 Task: Assign prateek.ku2001@gmail.com as Assignee of Issue Issue0000000021 in Backlog  in Scrum Project Project0000000005 in Jira. Assign prateek.ku2001@gmail.com as Assignee of Issue Issue0000000022 in Backlog  in Scrum Project Project0000000005 in Jira. Assign prateek.ku2001@gmail.com as Assignee of Issue Issue0000000023 in Backlog  in Scrum Project Project0000000005 in Jira. Assign nikrathi889@gmail.com as Assignee of Issue Issue0000000024 in Backlog  in Scrum Project Project0000000005 in Jira. Assign nikrathi889@gmail.com as Assignee of Issue Issue0000000025 in Backlog  in Scrum Project Project0000000005 in Jira
Action: Mouse moved to (533, 407)
Screenshot: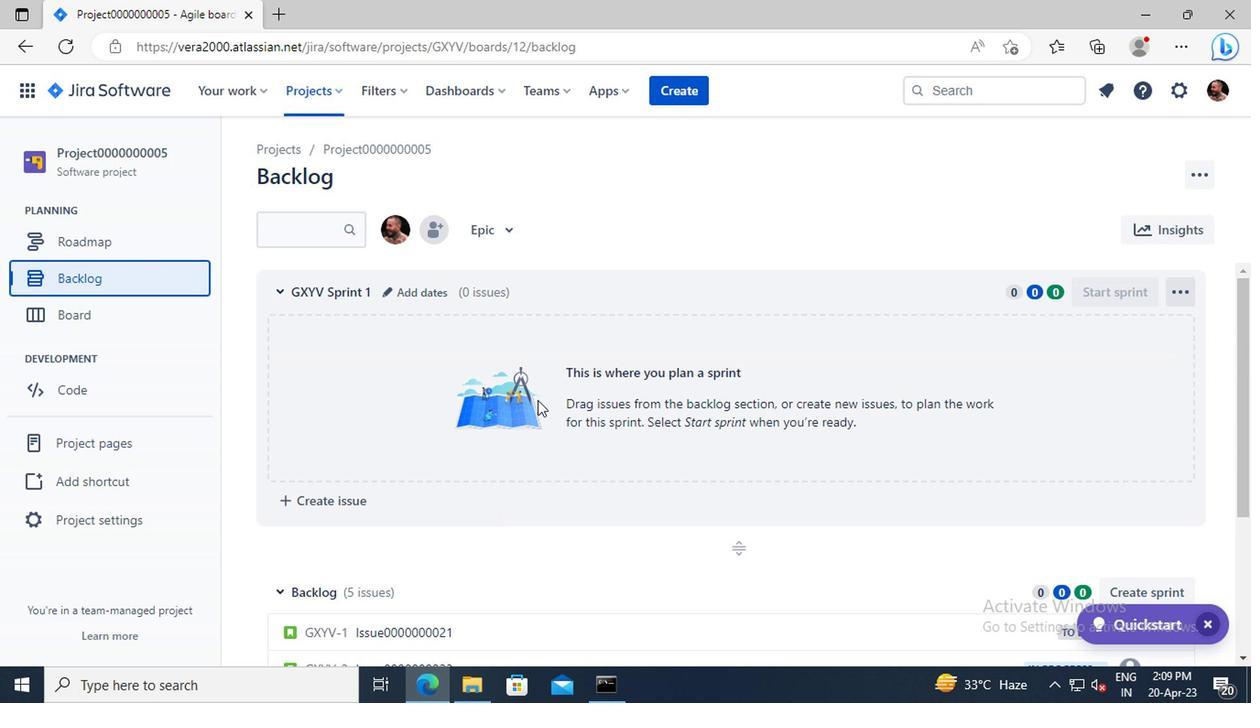 
Action: Mouse scrolled (533, 406) with delta (0, -1)
Screenshot: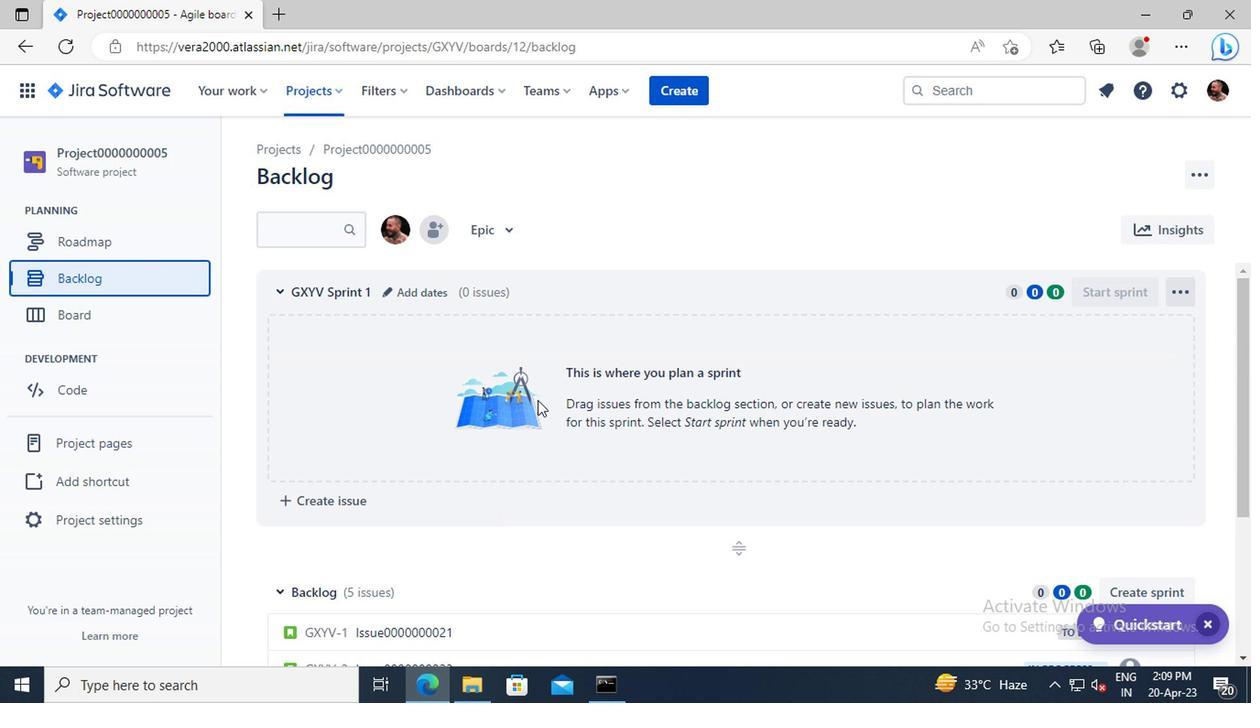 
Action: Mouse moved to (533, 412)
Screenshot: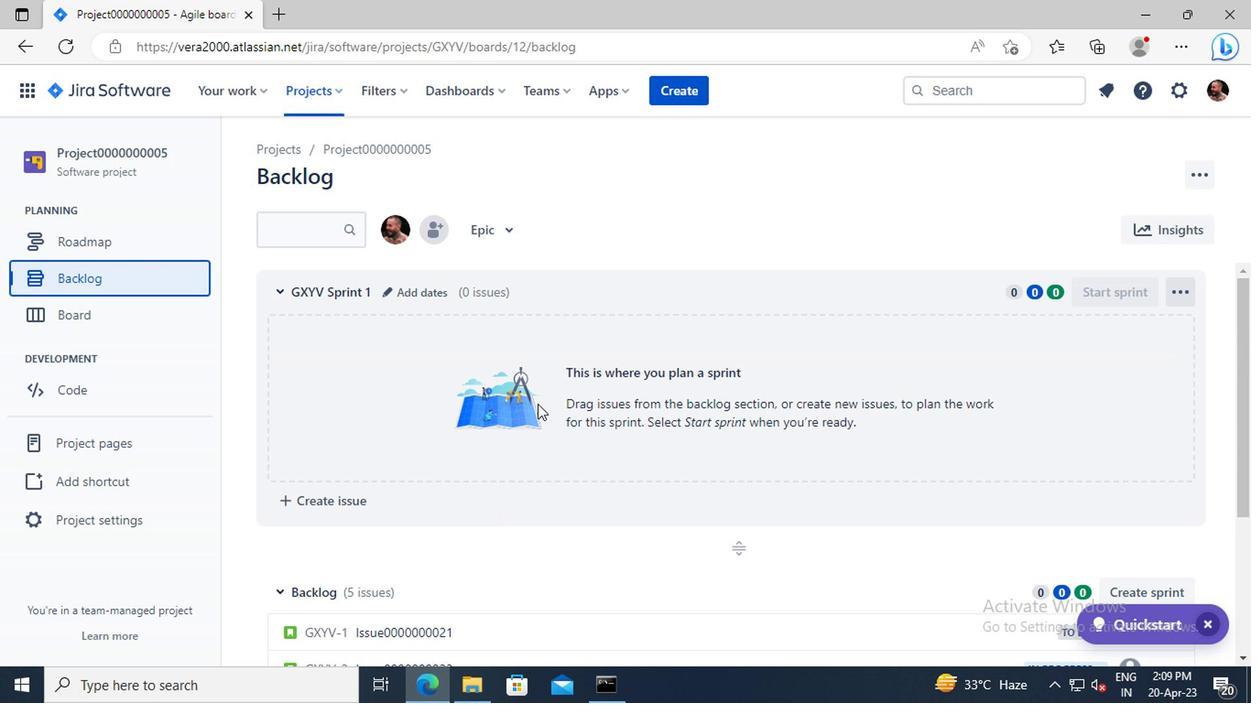 
Action: Mouse scrolled (533, 411) with delta (0, 0)
Screenshot: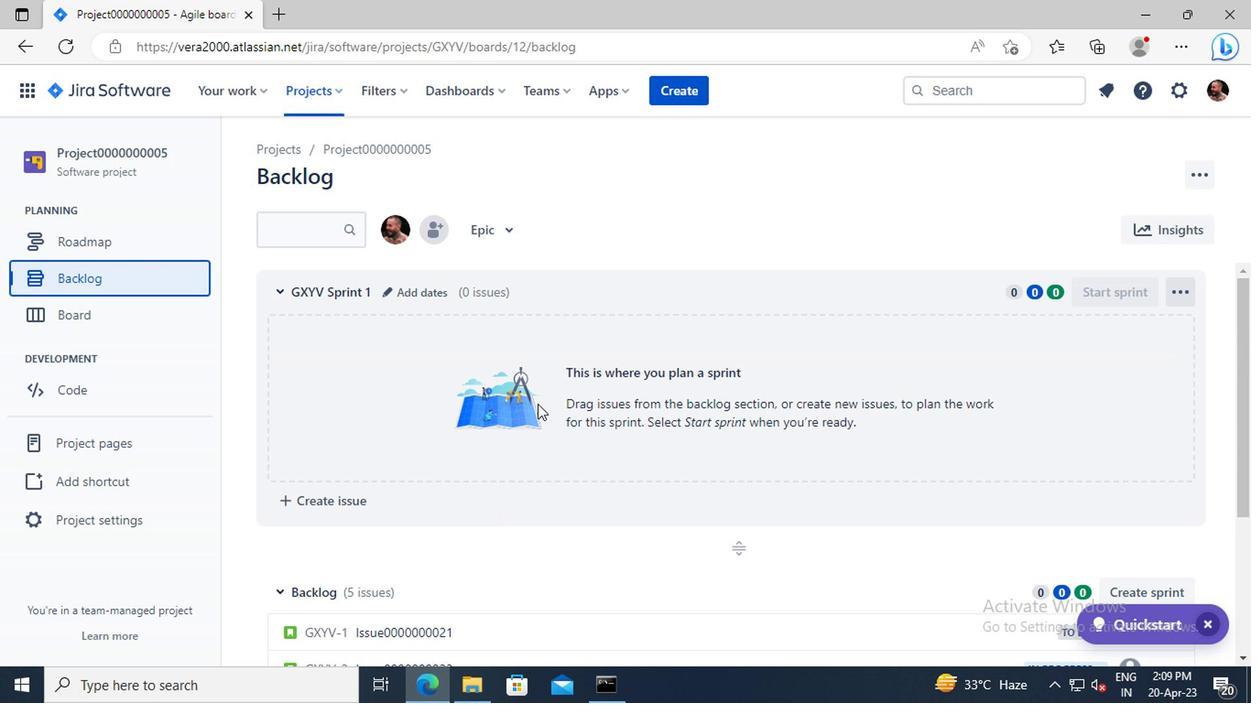 
Action: Mouse scrolled (533, 411) with delta (0, 0)
Screenshot: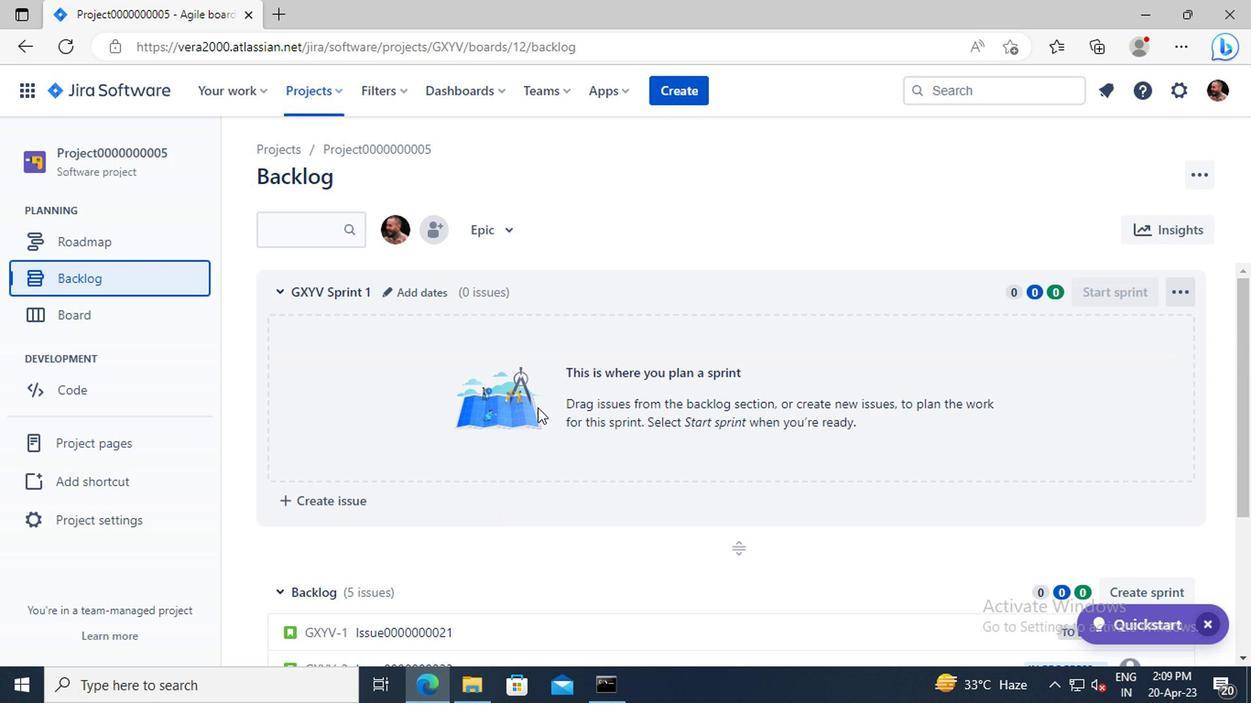 
Action: Mouse moved to (415, 448)
Screenshot: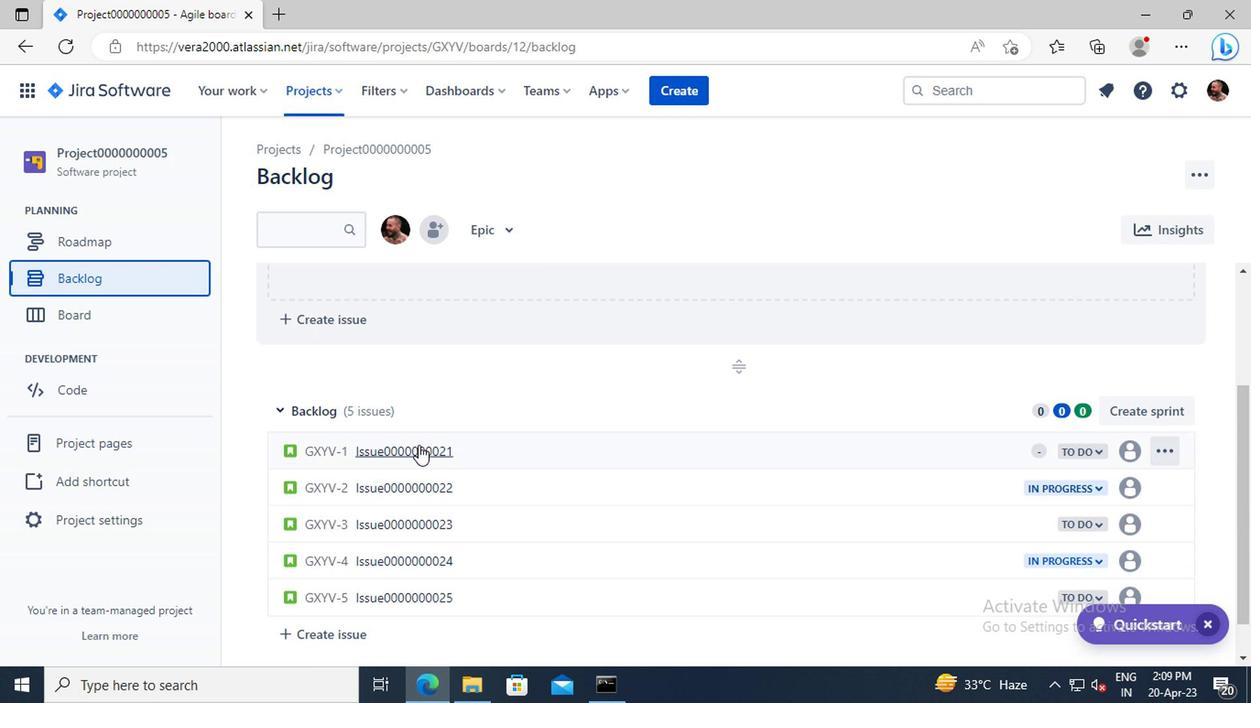 
Action: Mouse pressed left at (415, 448)
Screenshot: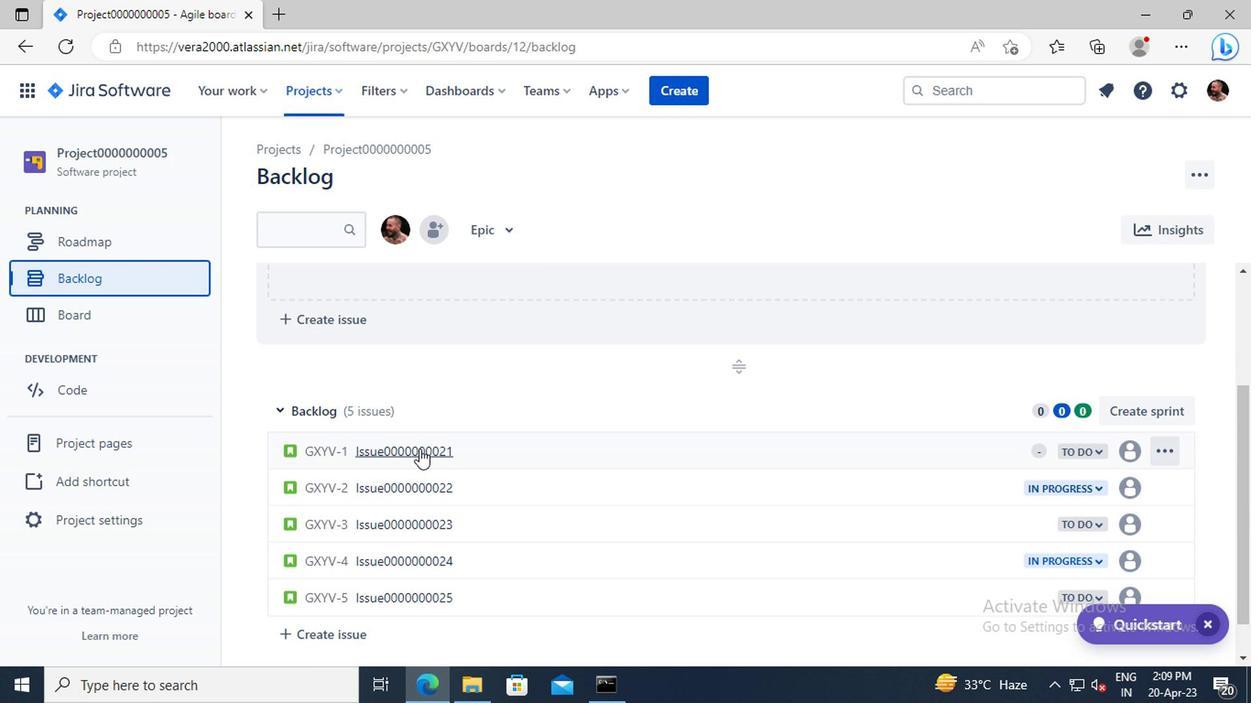 
Action: Mouse moved to (1025, 473)
Screenshot: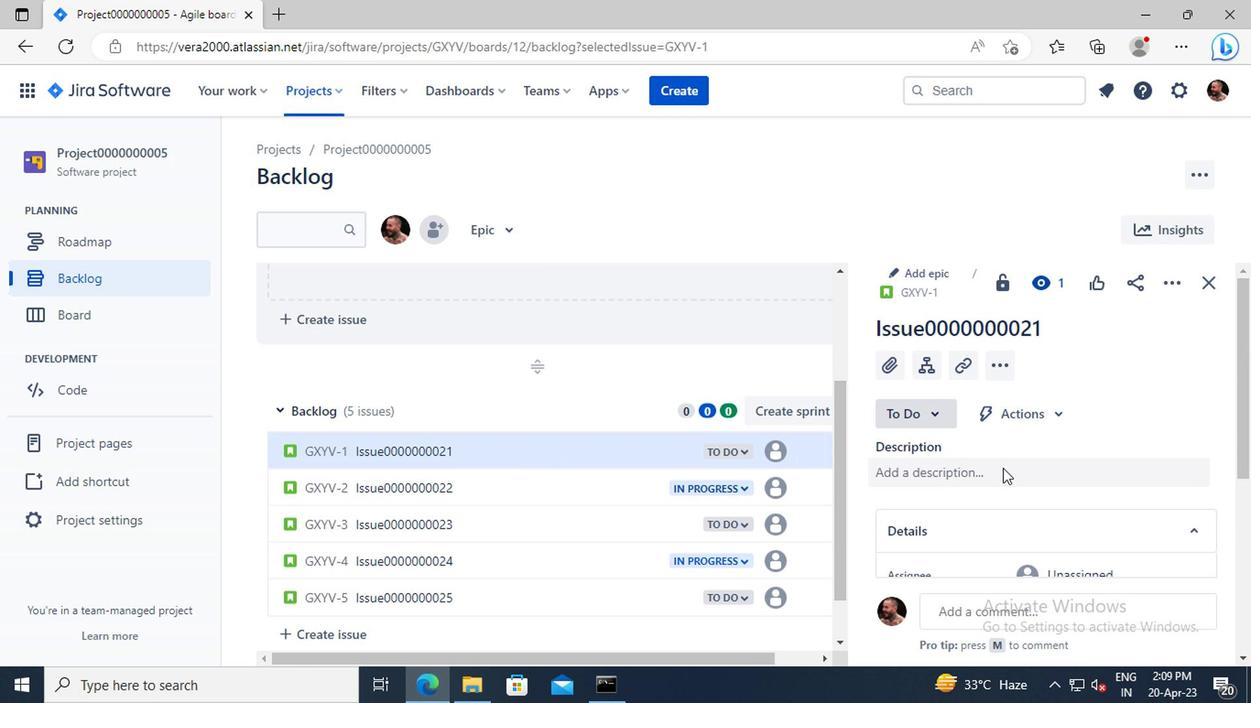 
Action: Mouse scrolled (1025, 472) with delta (0, 0)
Screenshot: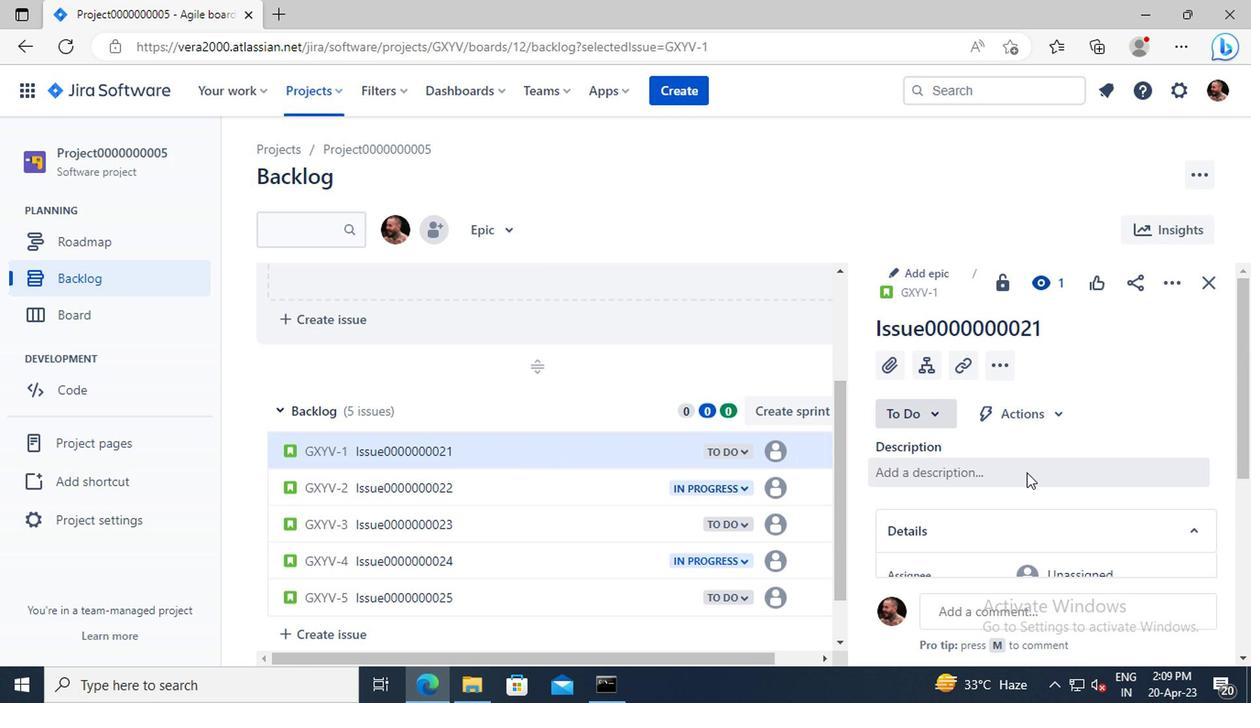 
Action: Mouse scrolled (1025, 472) with delta (0, 0)
Screenshot: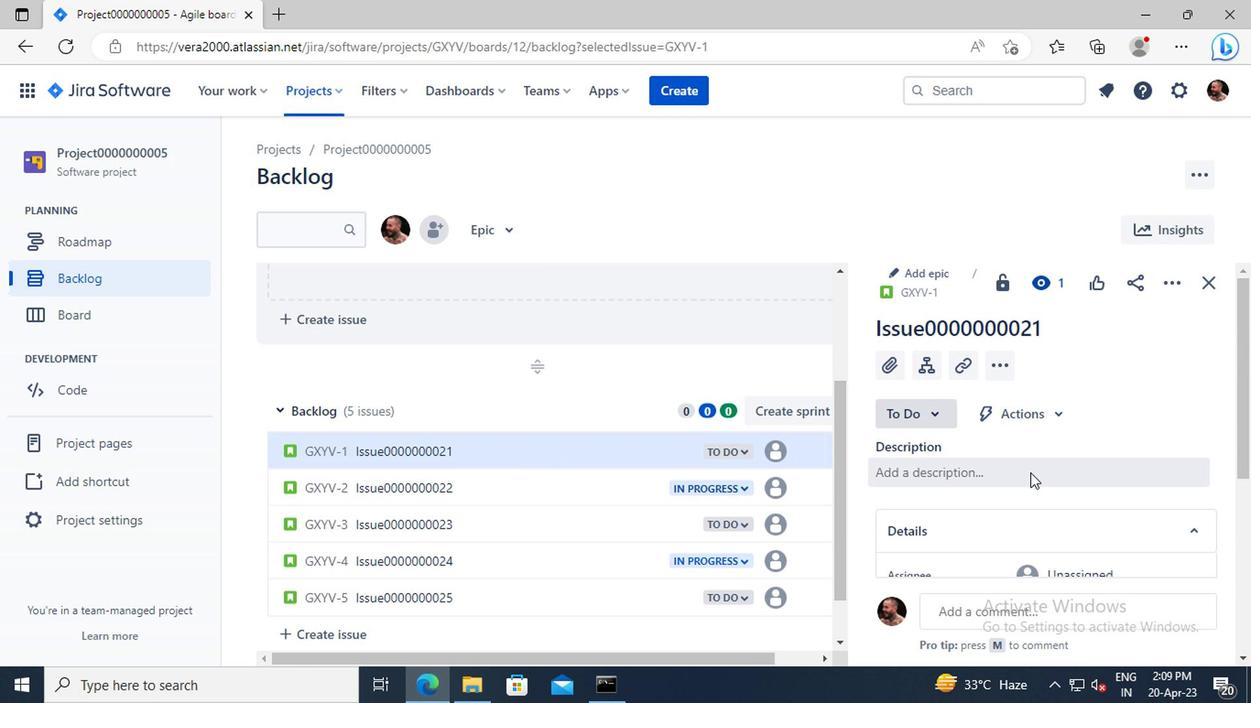 
Action: Mouse moved to (1064, 453)
Screenshot: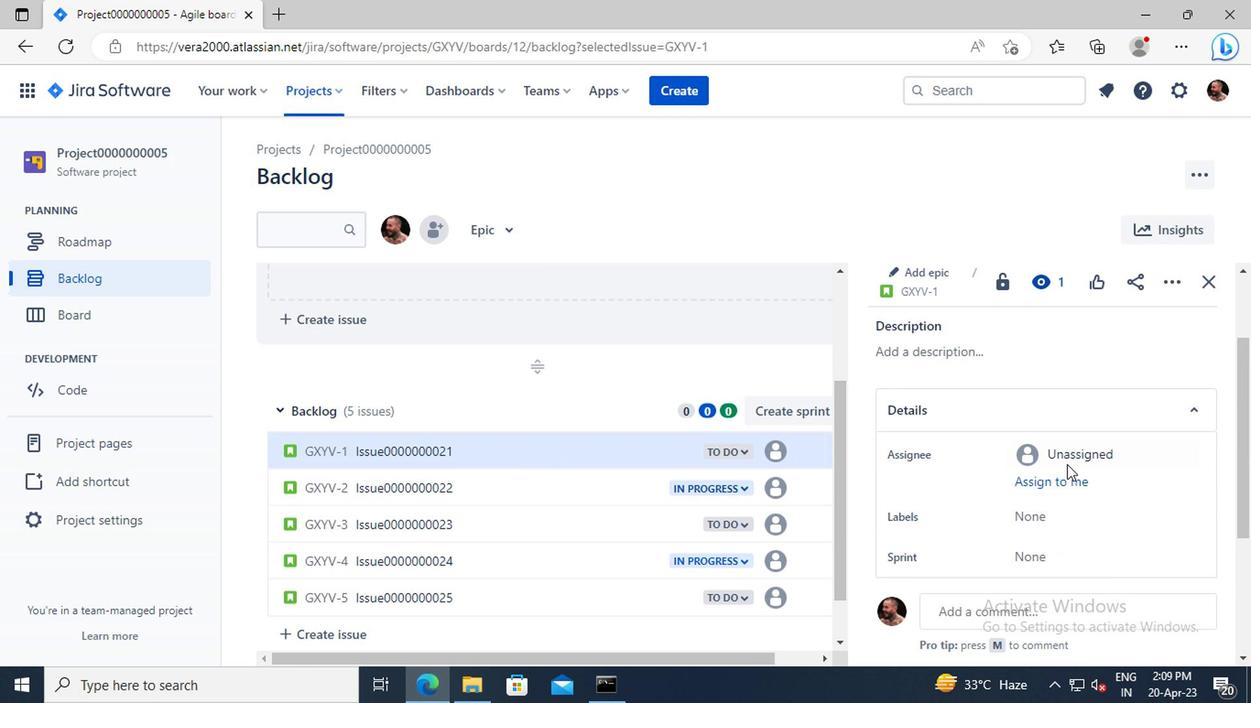 
Action: Mouse pressed left at (1064, 453)
Screenshot: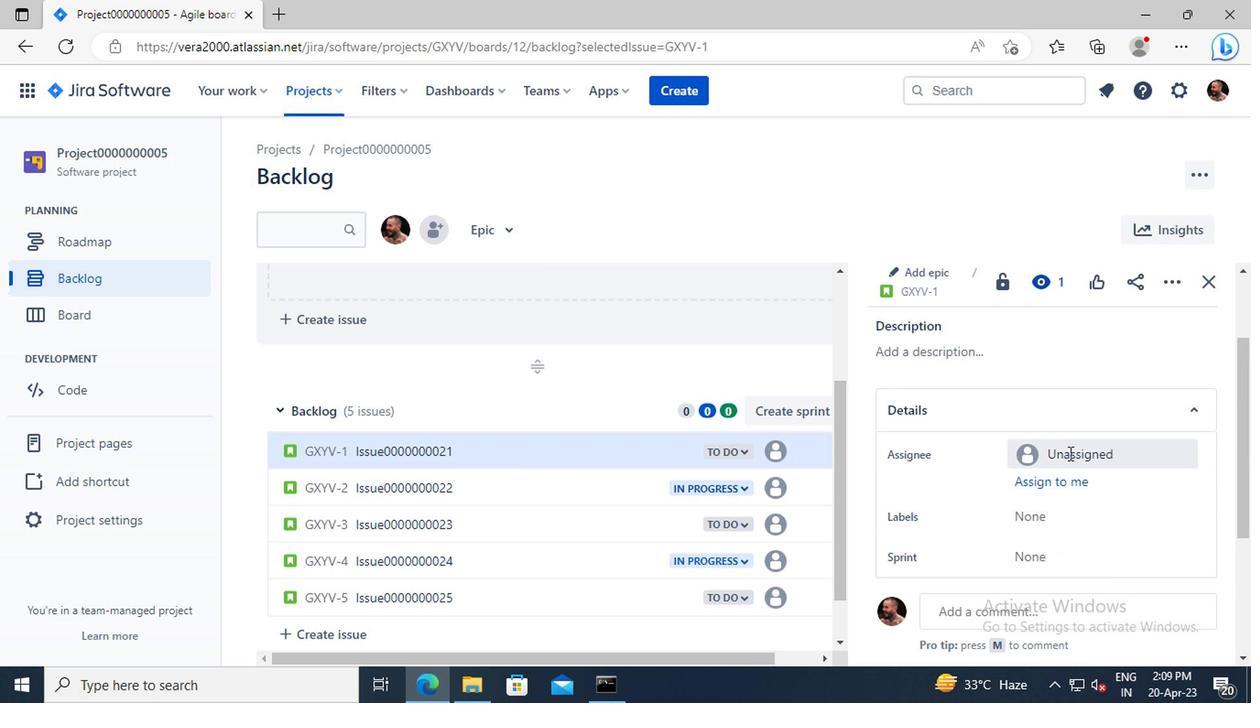 
Action: Key pressed parteek
Screenshot: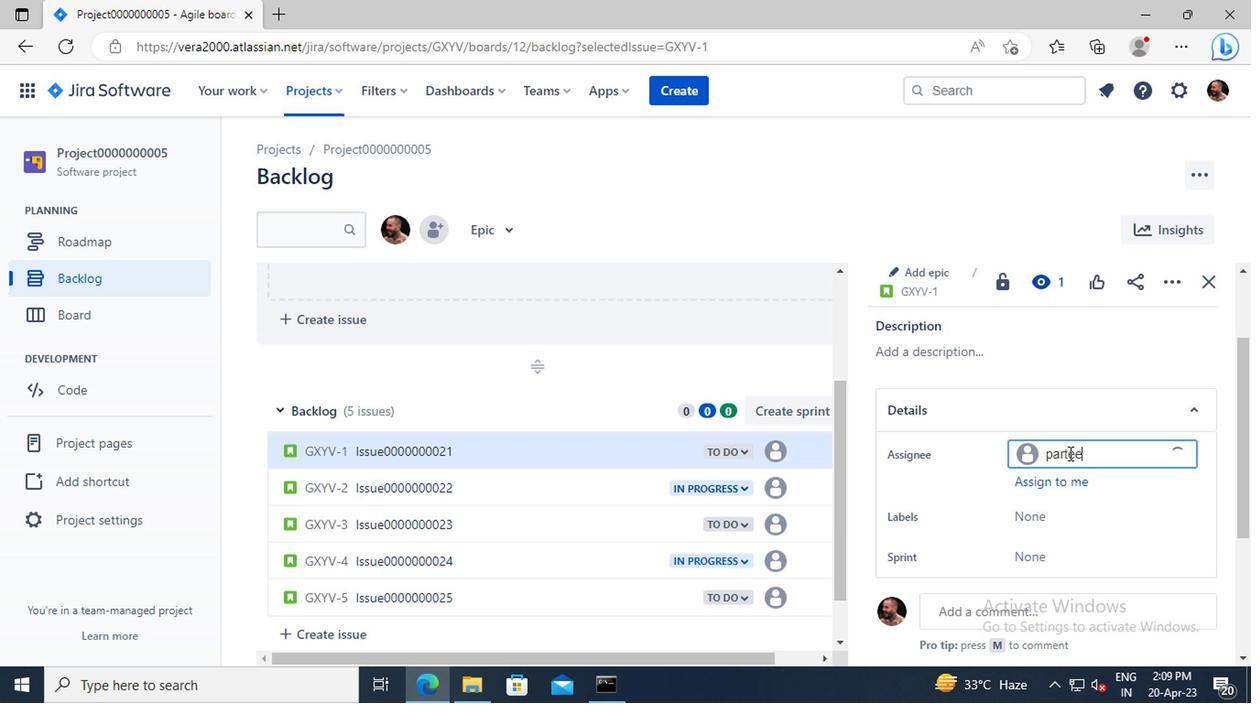 
Action: Mouse moved to (1094, 497)
Screenshot: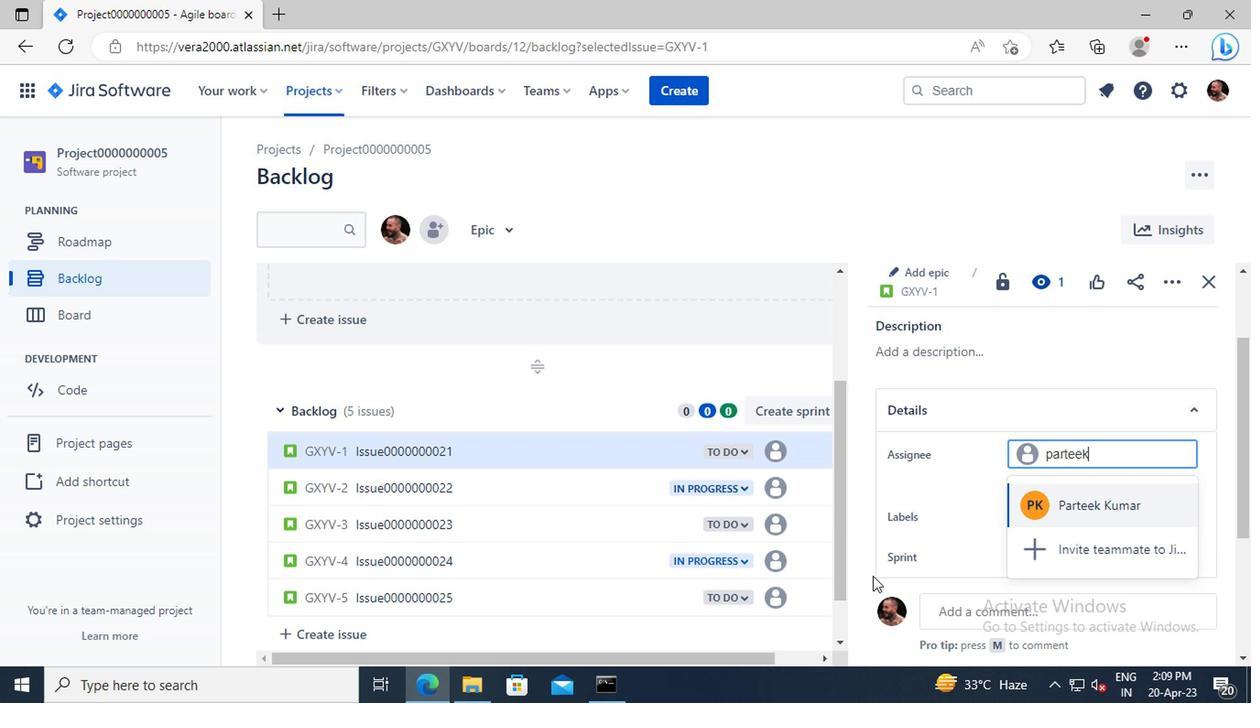 
Action: Mouse pressed left at (1094, 497)
Screenshot: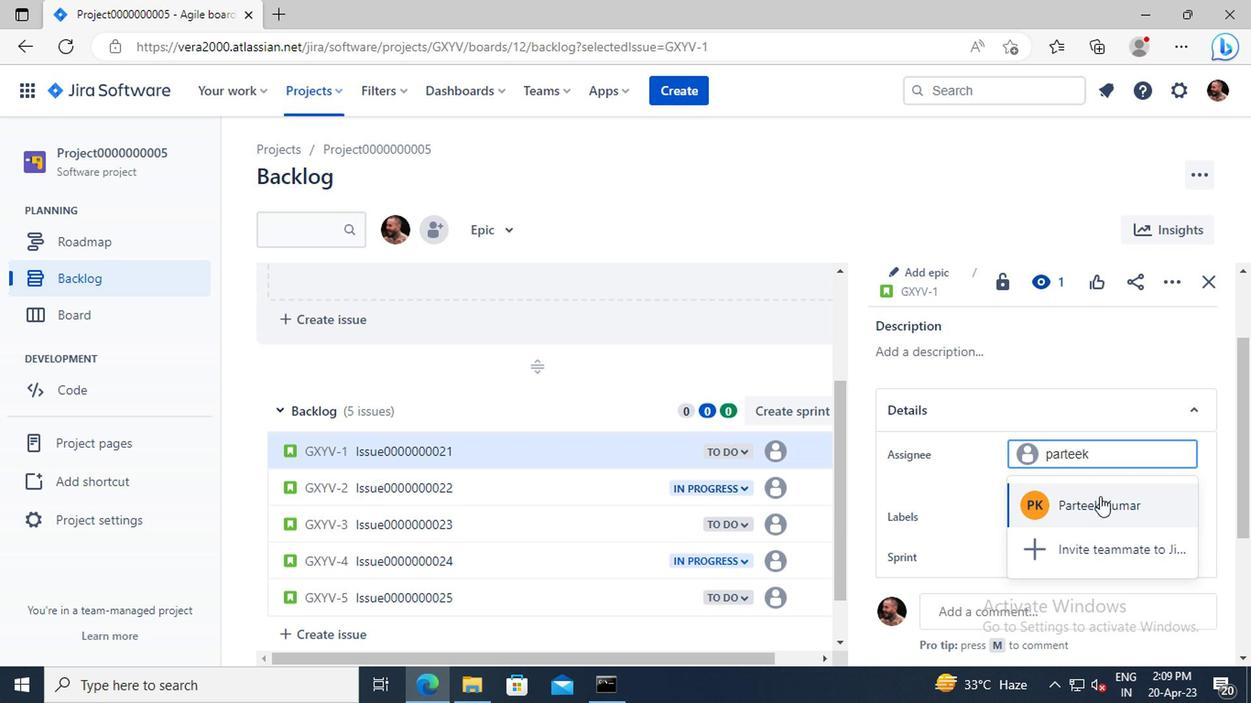 
Action: Mouse moved to (417, 484)
Screenshot: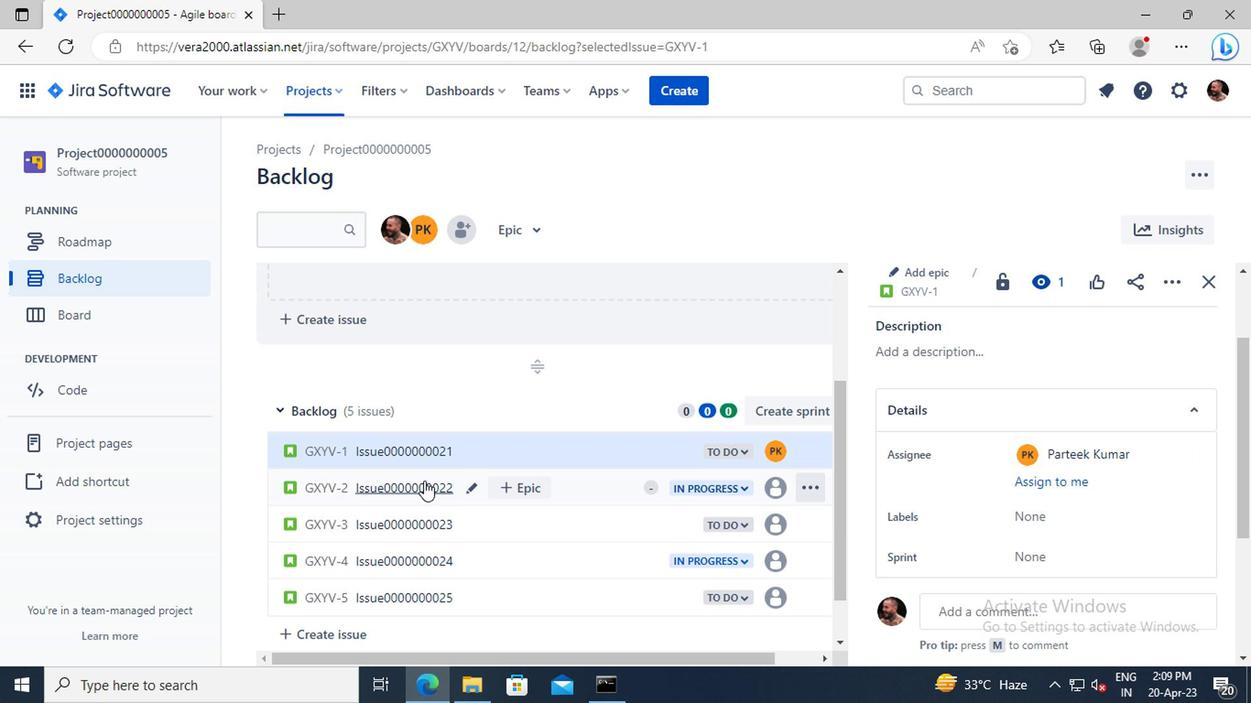 
Action: Mouse pressed left at (417, 484)
Screenshot: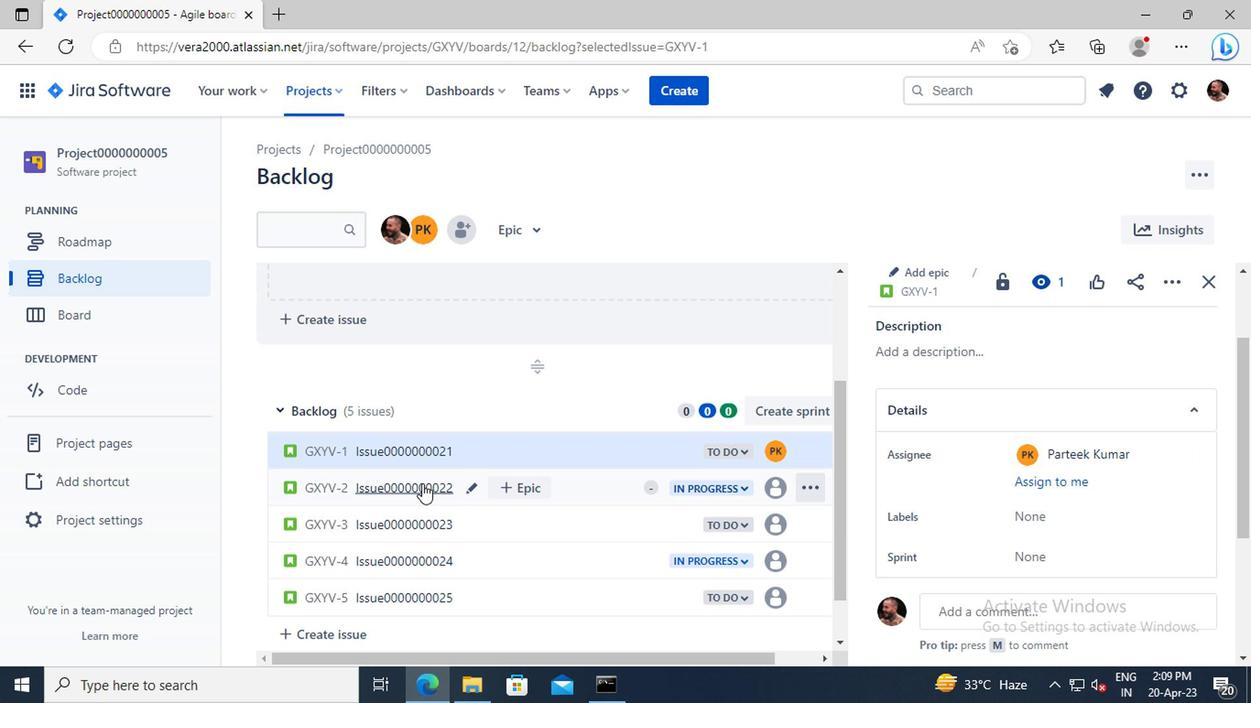 
Action: Mouse moved to (1105, 456)
Screenshot: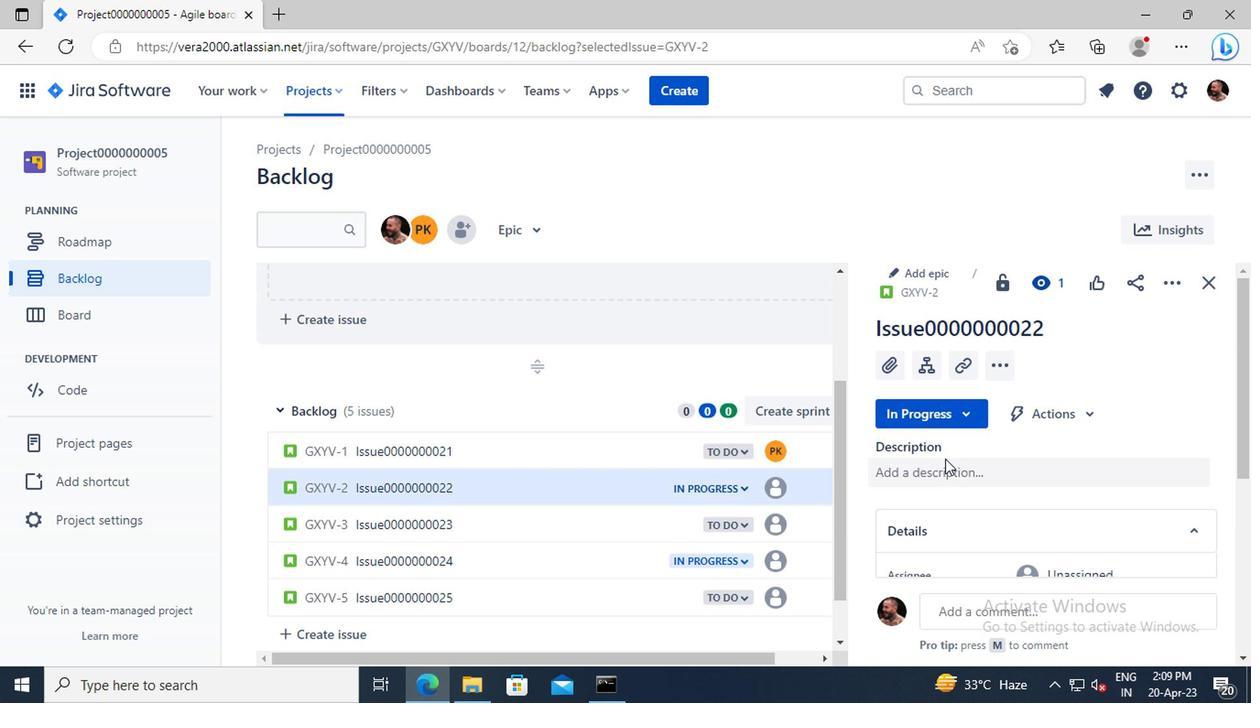 
Action: Mouse scrolled (1105, 455) with delta (0, -1)
Screenshot: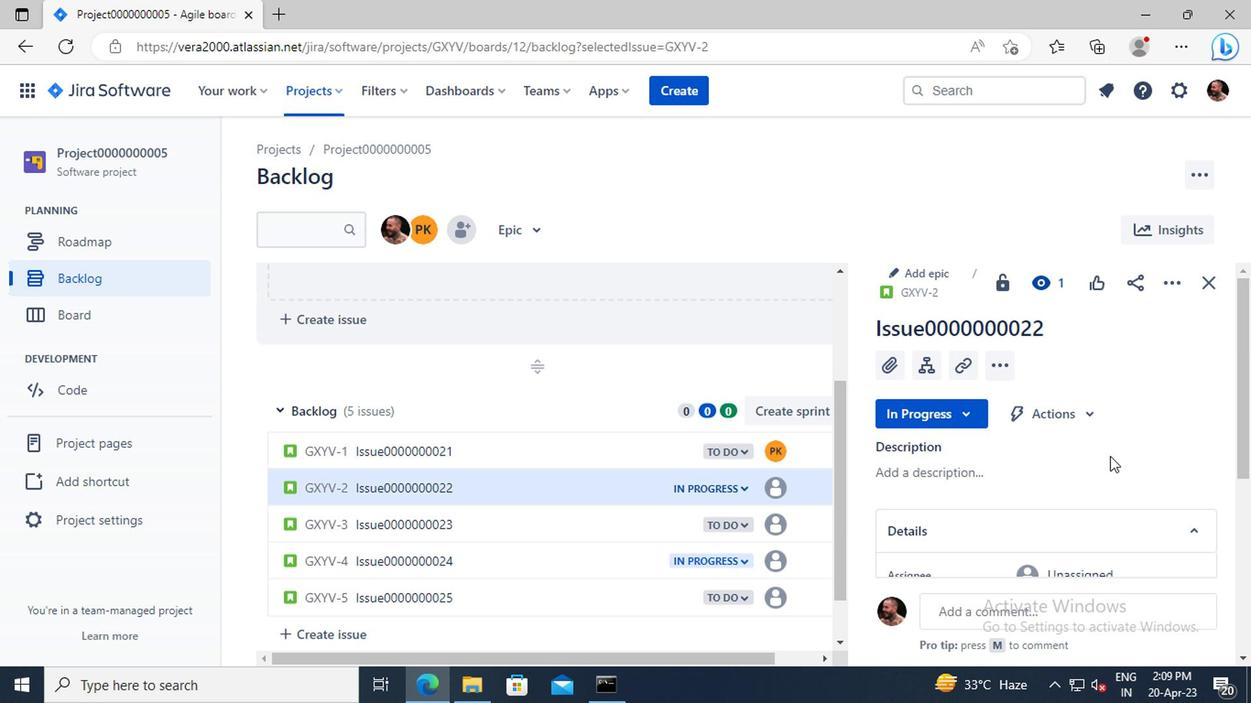 
Action: Mouse moved to (1082, 511)
Screenshot: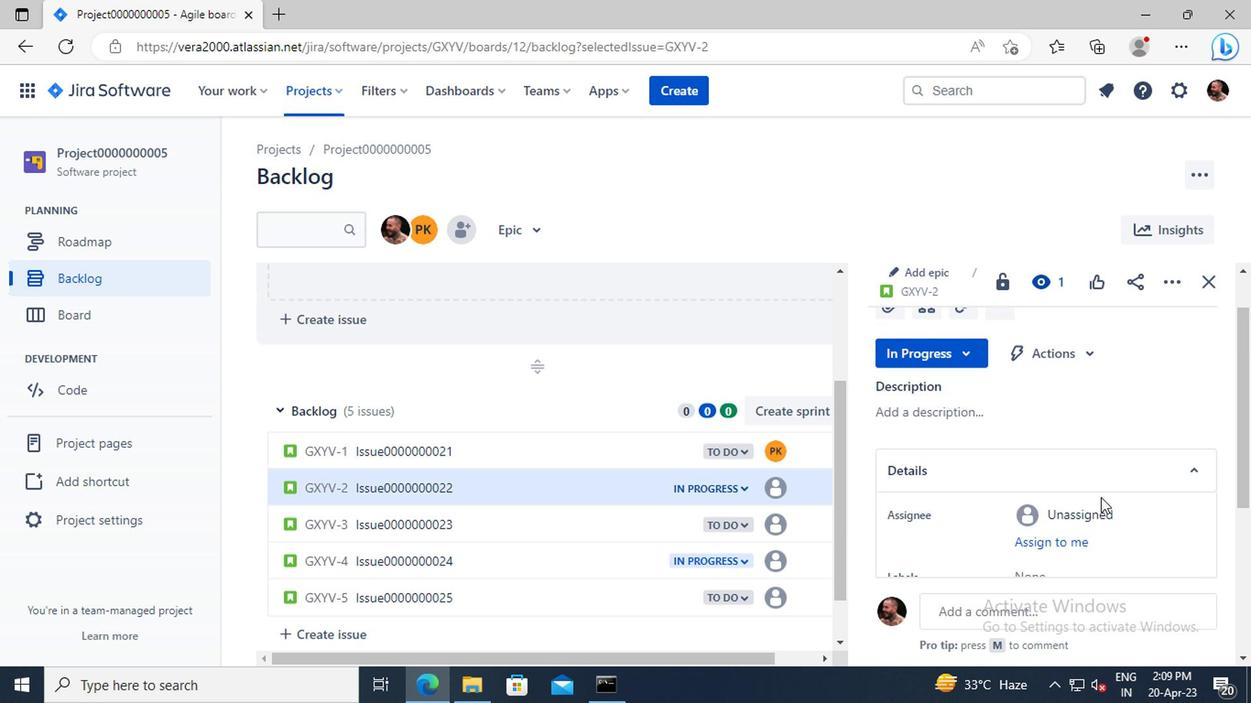 
Action: Mouse pressed left at (1082, 511)
Screenshot: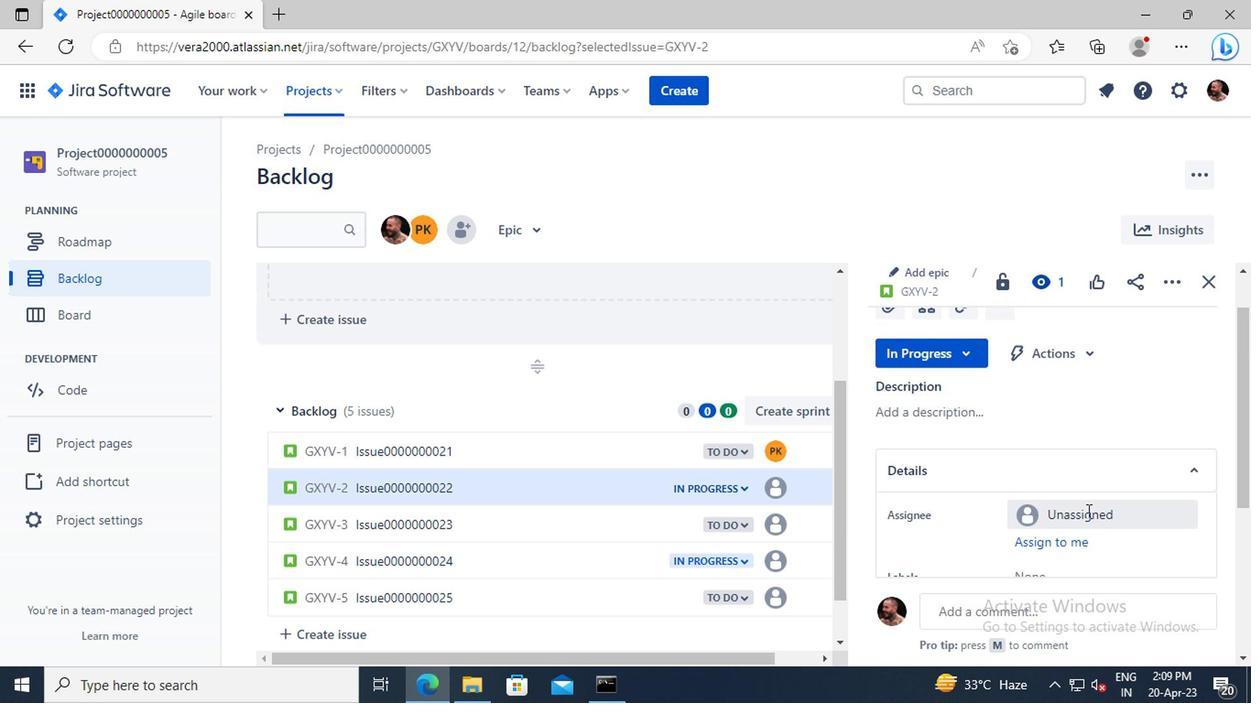 
Action: Key pressed parteek
Screenshot: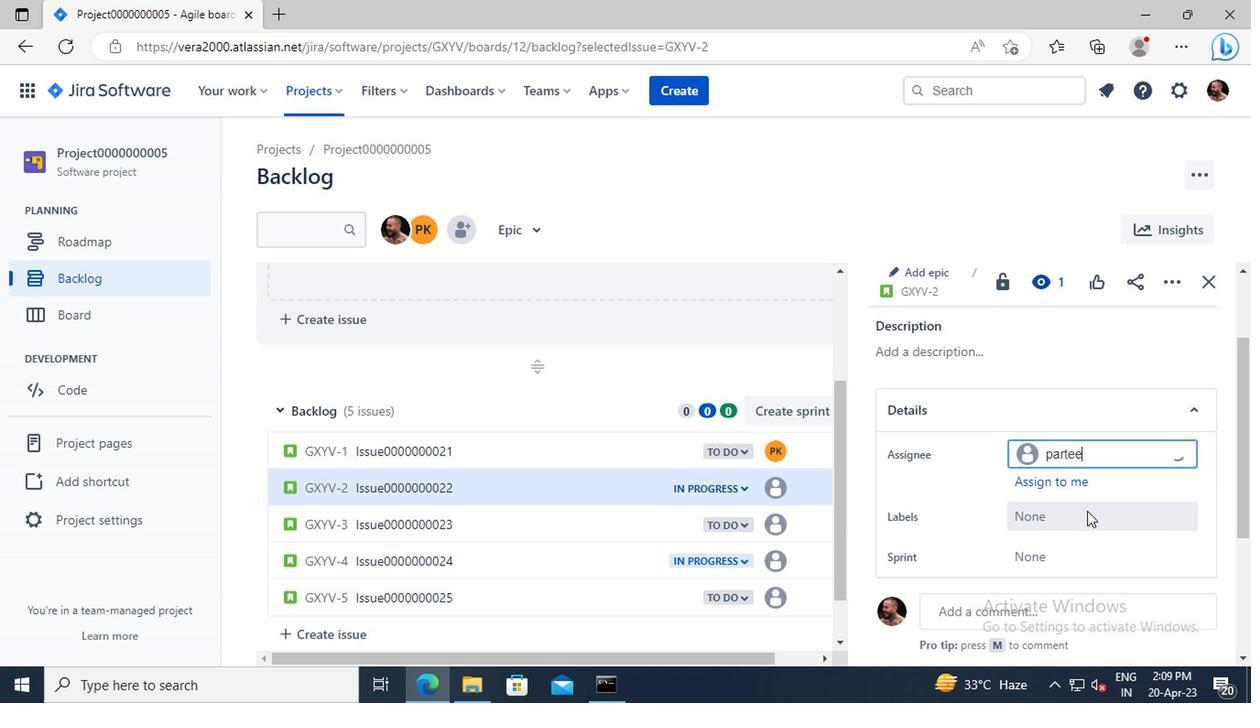 
Action: Mouse moved to (1089, 505)
Screenshot: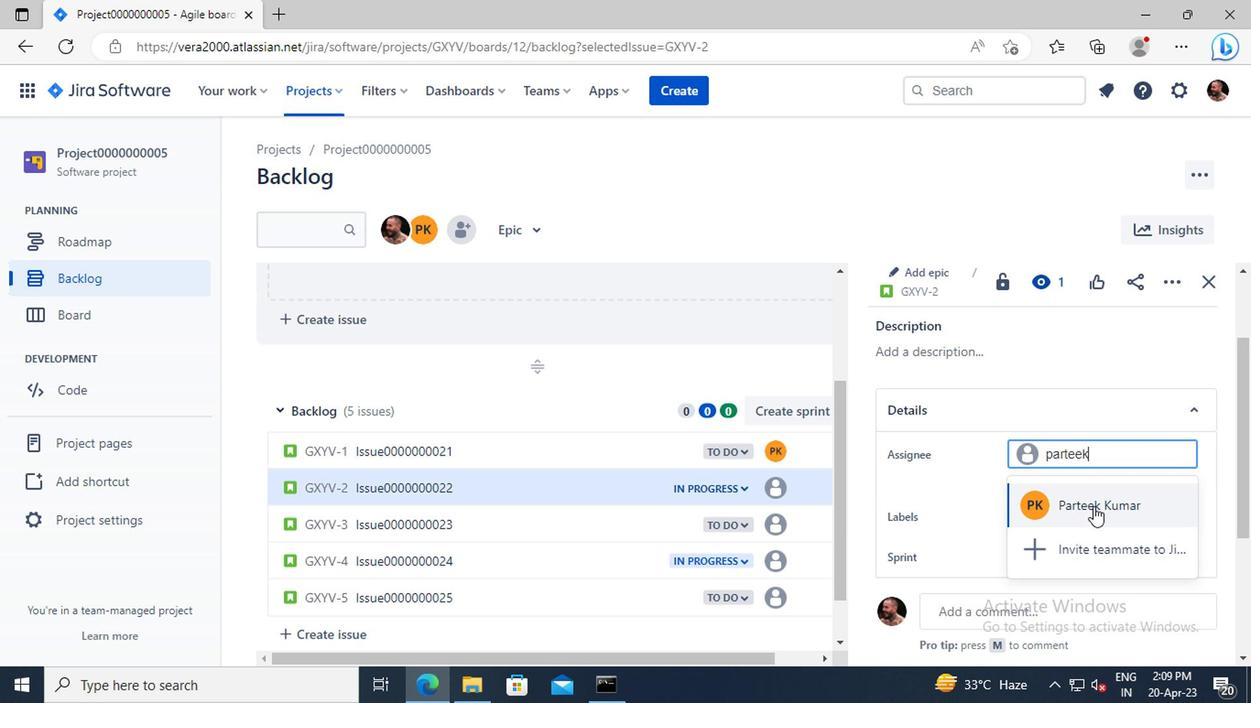 
Action: Mouse pressed left at (1089, 505)
Screenshot: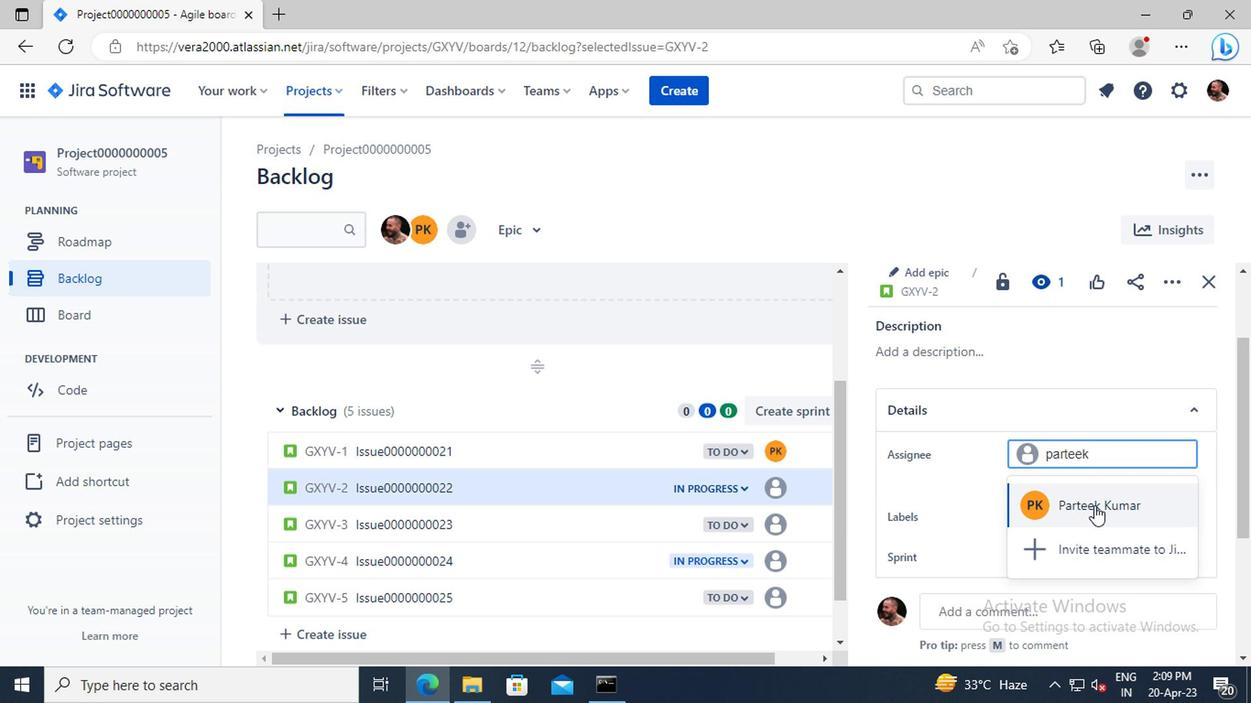 
Action: Mouse moved to (431, 526)
Screenshot: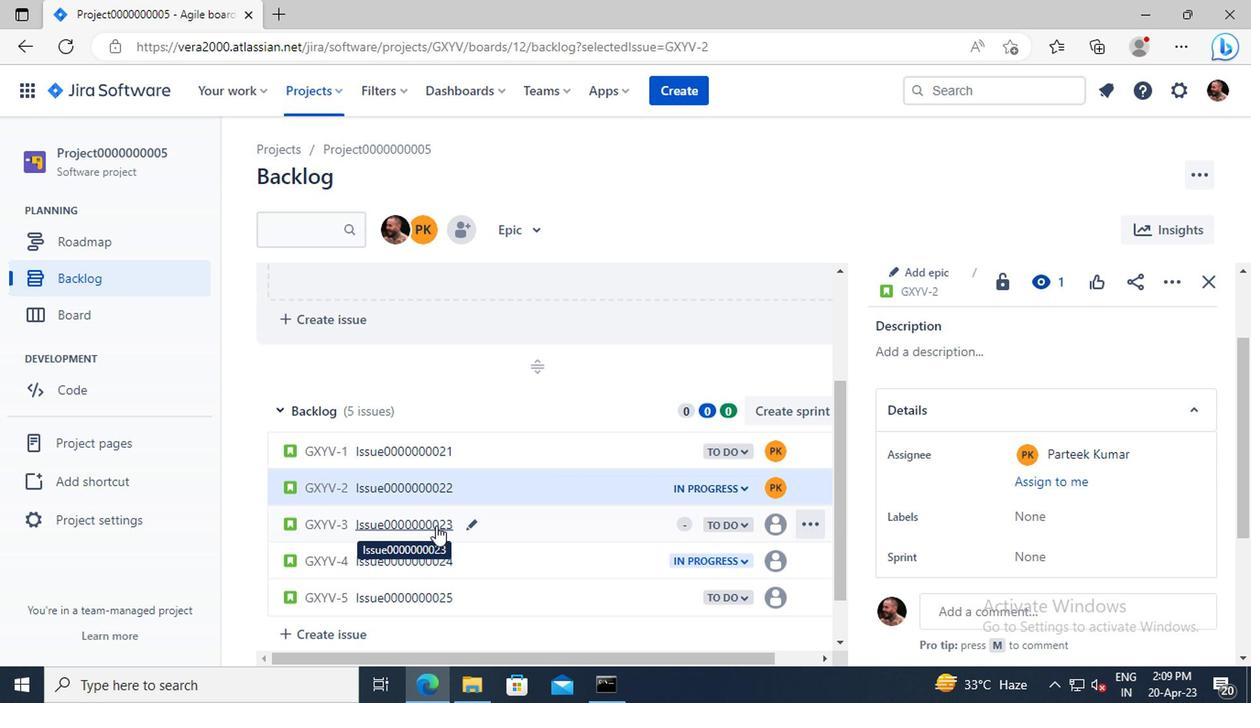 
Action: Mouse pressed left at (431, 526)
Screenshot: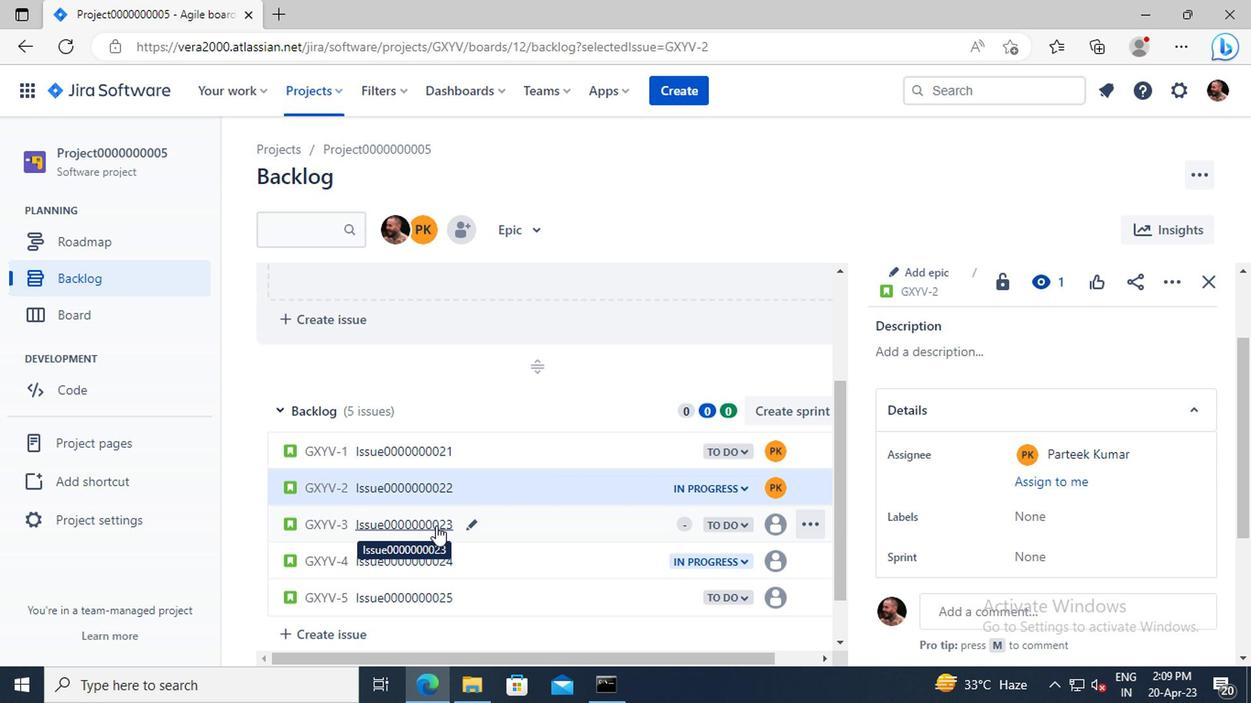 
Action: Mouse moved to (1055, 452)
Screenshot: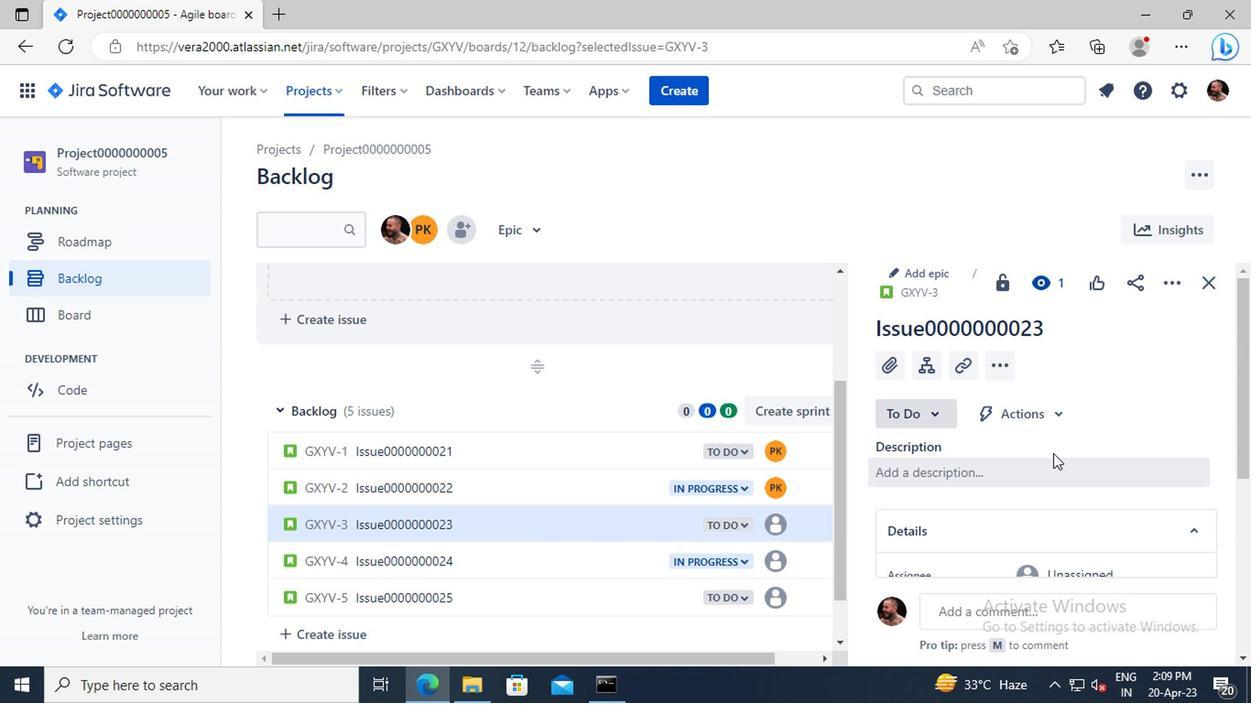 
Action: Mouse scrolled (1055, 450) with delta (0, -1)
Screenshot: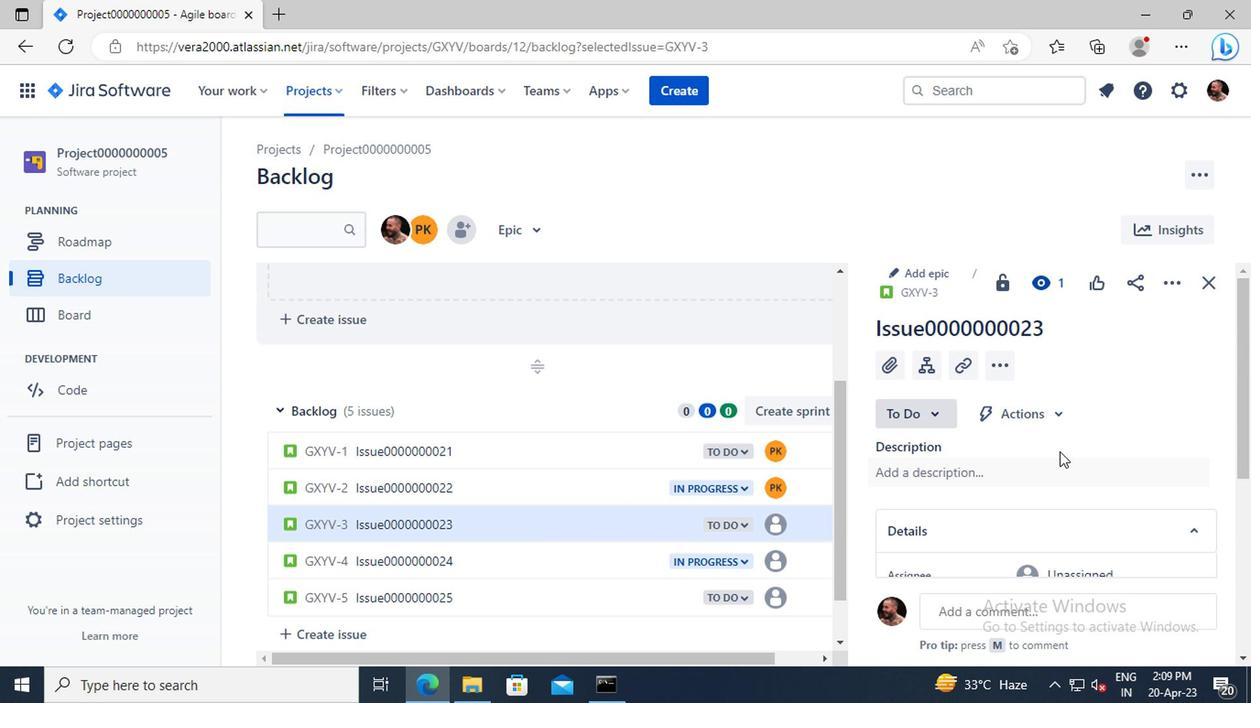 
Action: Mouse scrolled (1055, 450) with delta (0, -1)
Screenshot: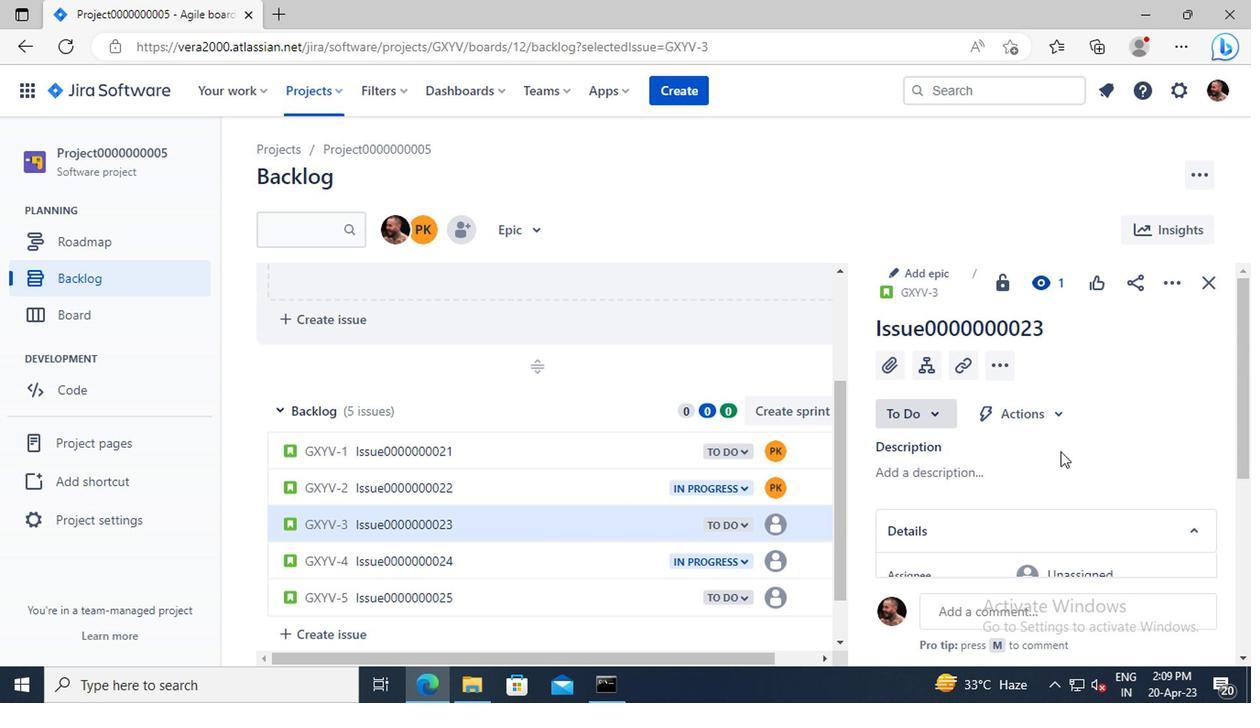 
Action: Mouse moved to (1062, 453)
Screenshot: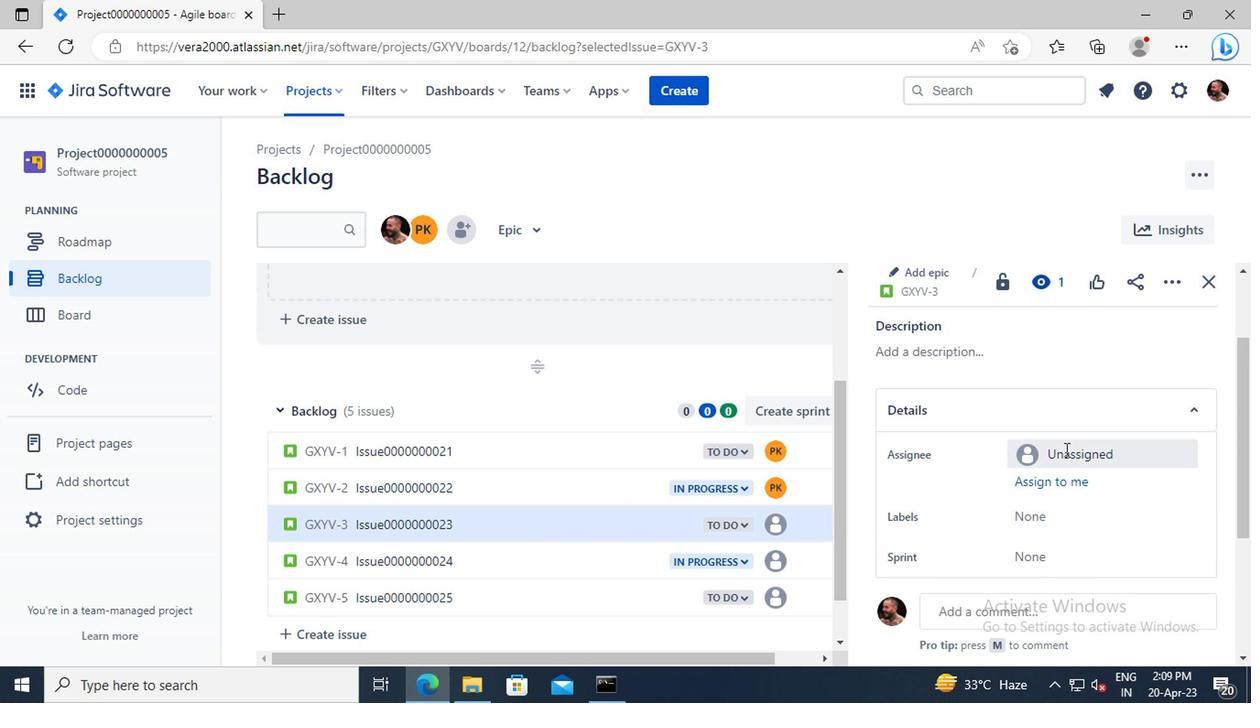 
Action: Mouse pressed left at (1062, 453)
Screenshot: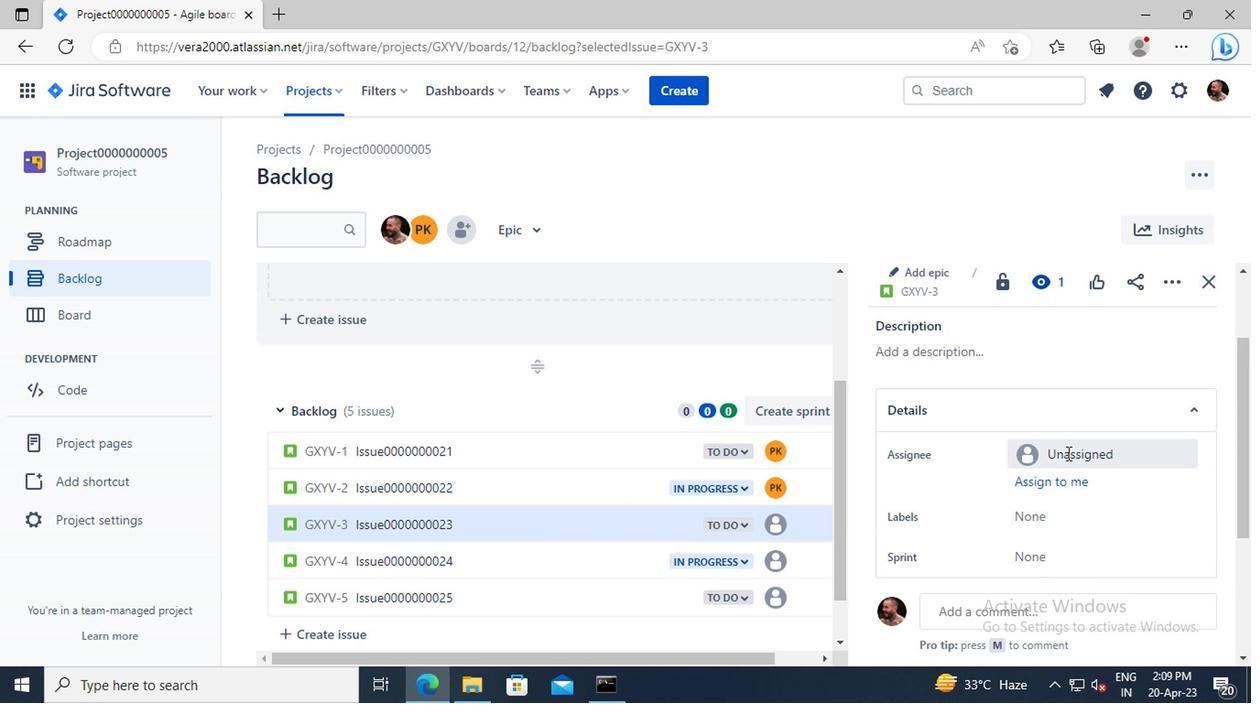 
Action: Key pressed parteek
Screenshot: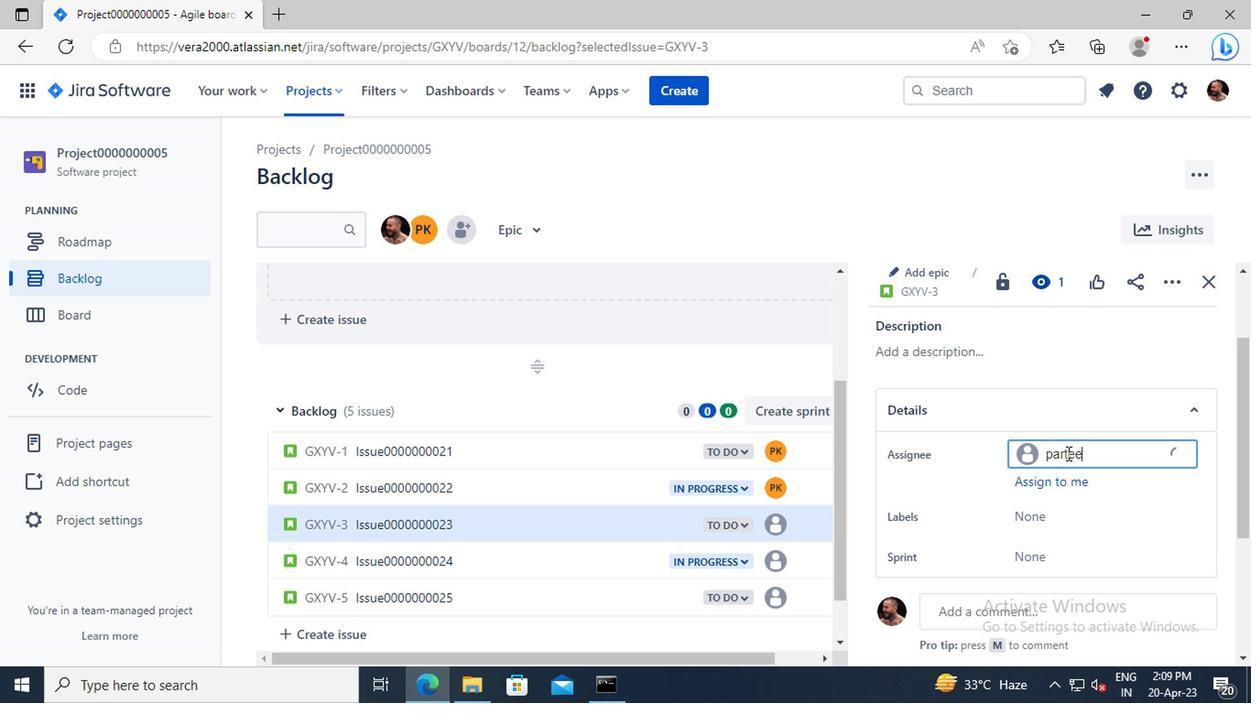 
Action: Mouse moved to (1065, 504)
Screenshot: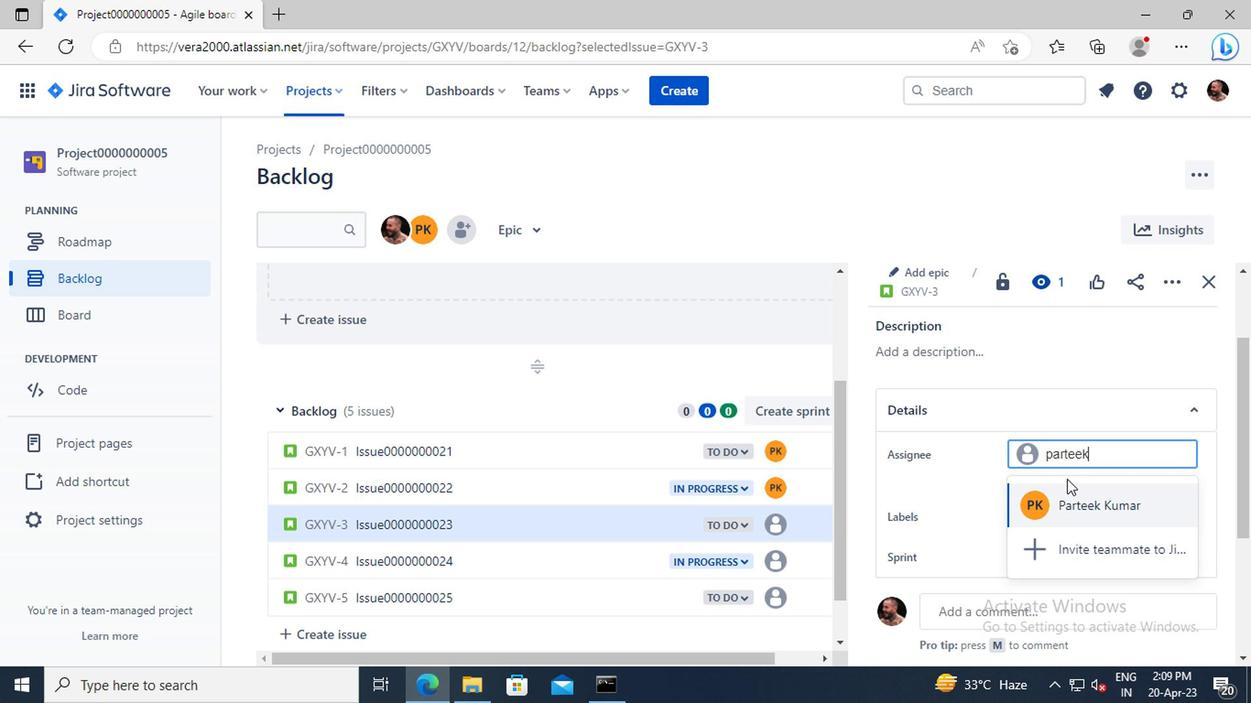 
Action: Mouse pressed left at (1065, 504)
Screenshot: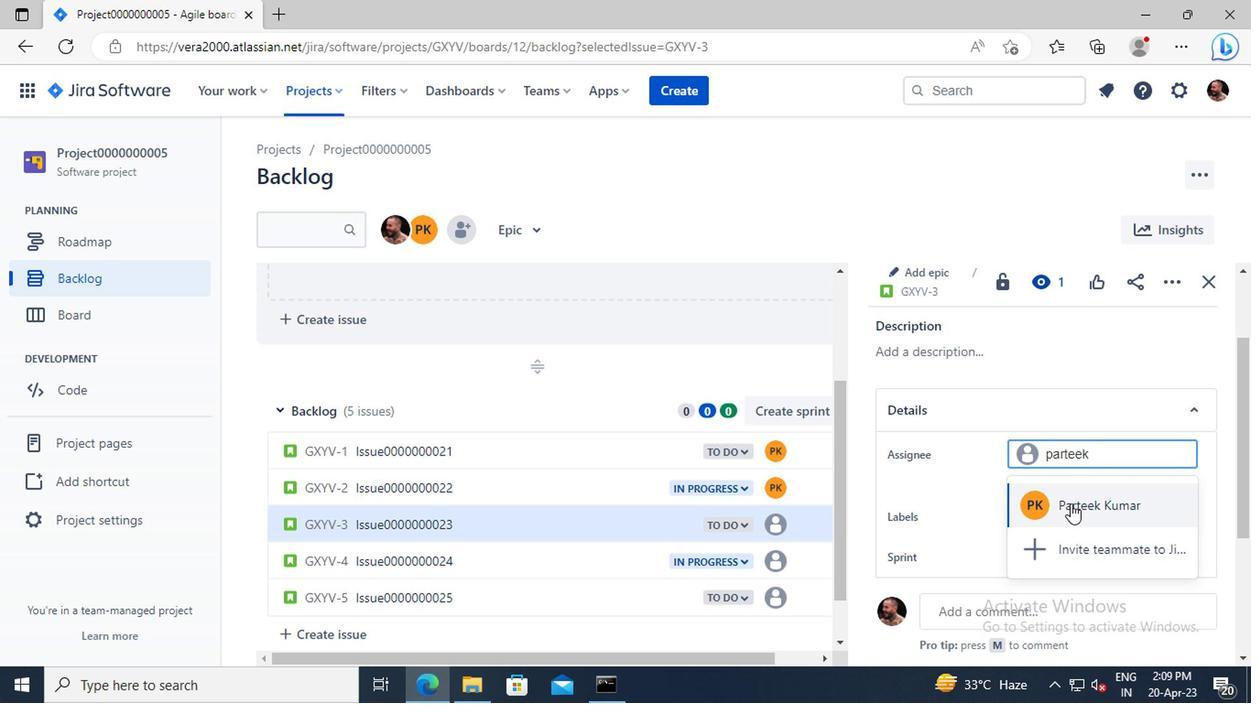 
Action: Mouse moved to (435, 563)
Screenshot: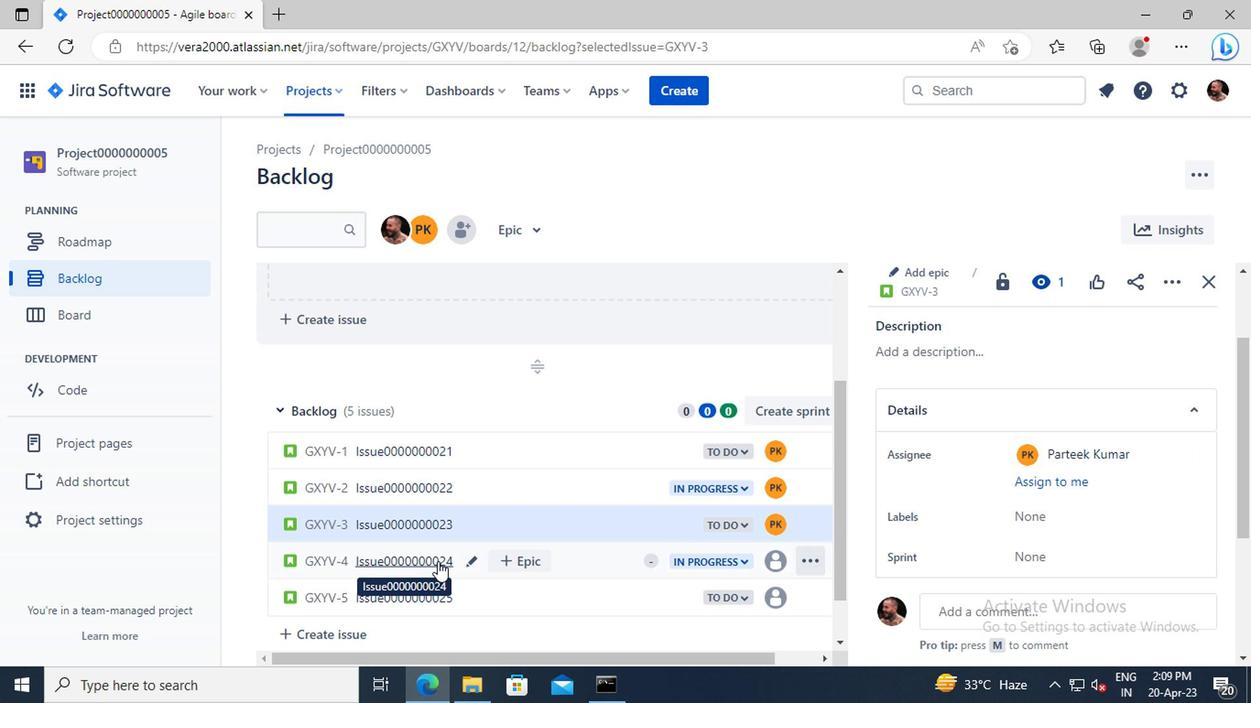 
Action: Mouse pressed left at (435, 563)
Screenshot: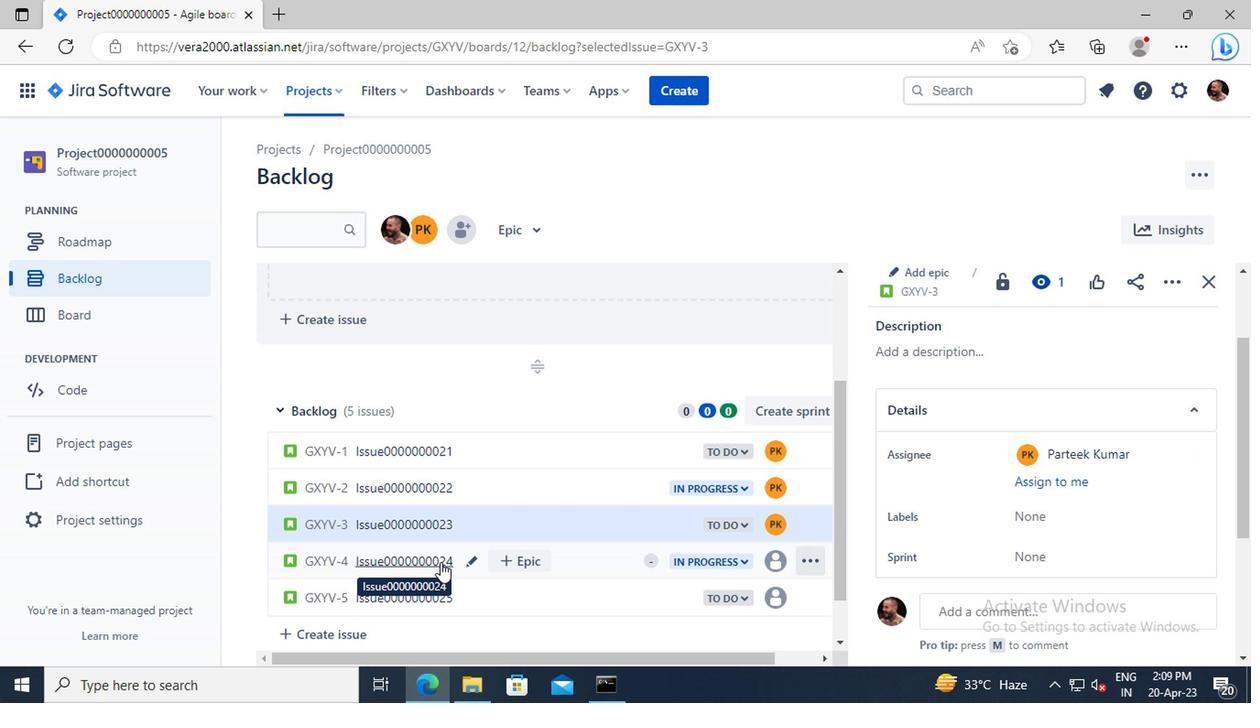 
Action: Mouse moved to (1010, 462)
Screenshot: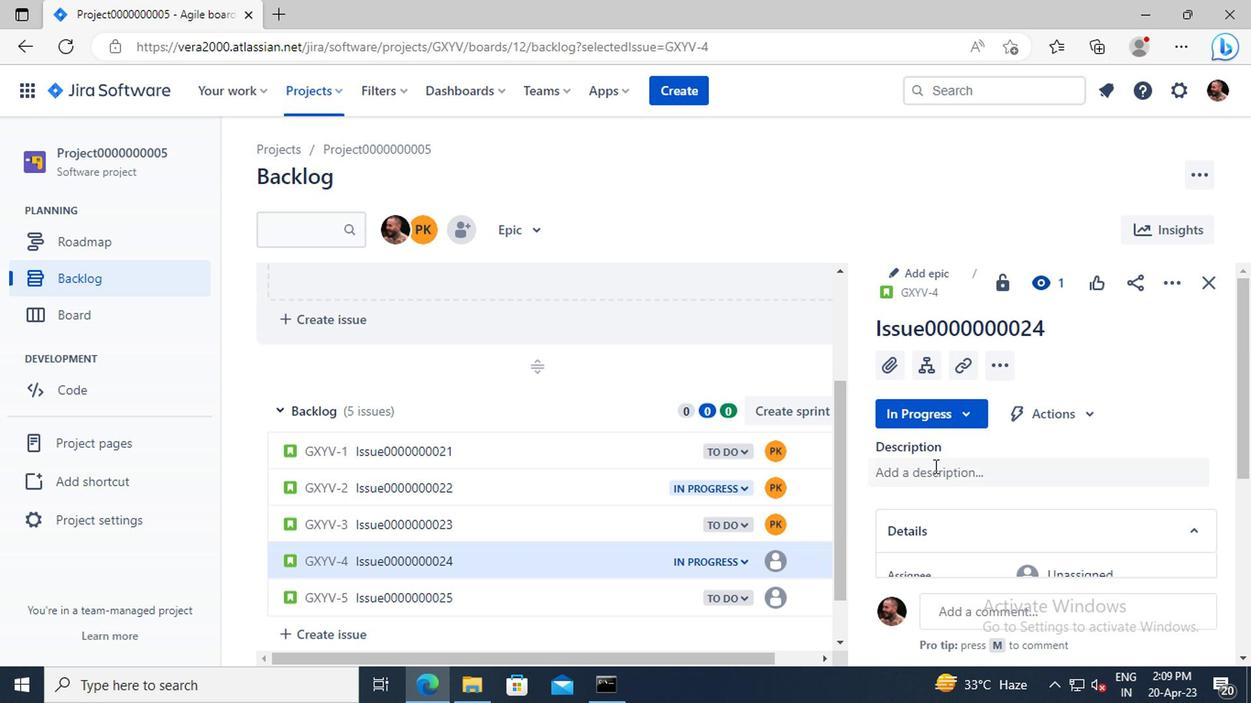 
Action: Mouse scrolled (1010, 461) with delta (0, 0)
Screenshot: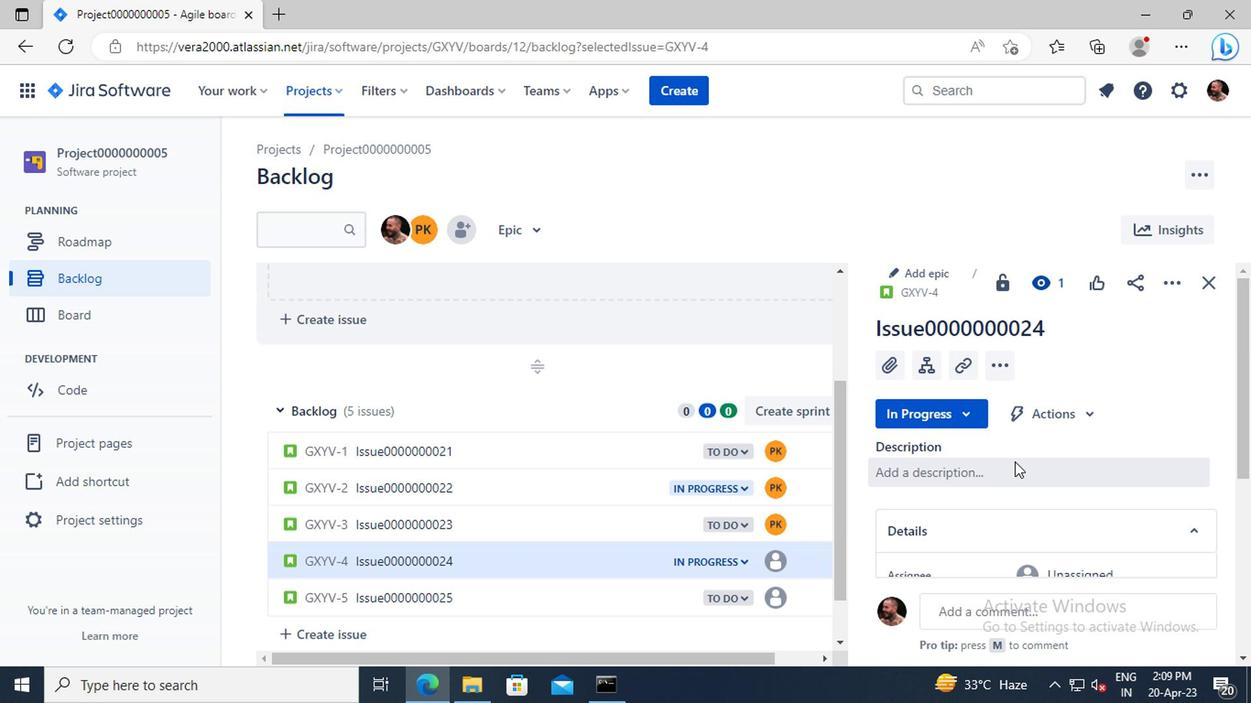 
Action: Mouse scrolled (1010, 461) with delta (0, 0)
Screenshot: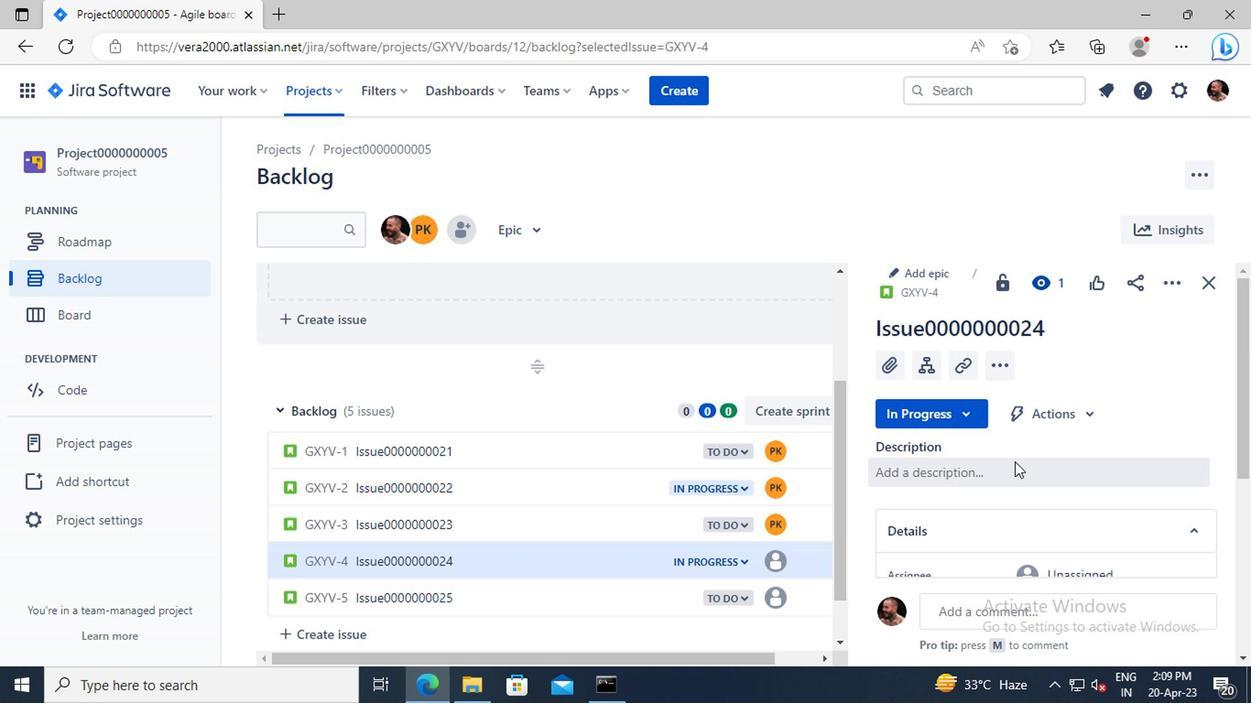 
Action: Mouse moved to (1057, 459)
Screenshot: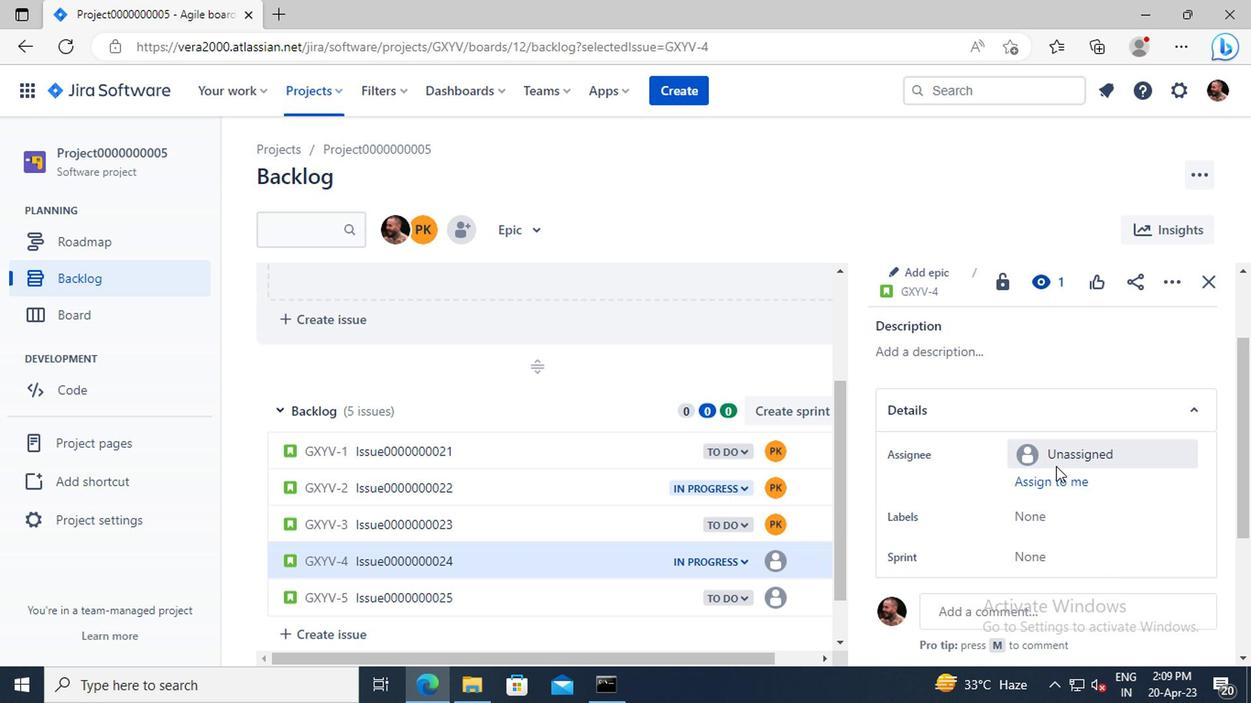 
Action: Mouse pressed left at (1057, 459)
Screenshot: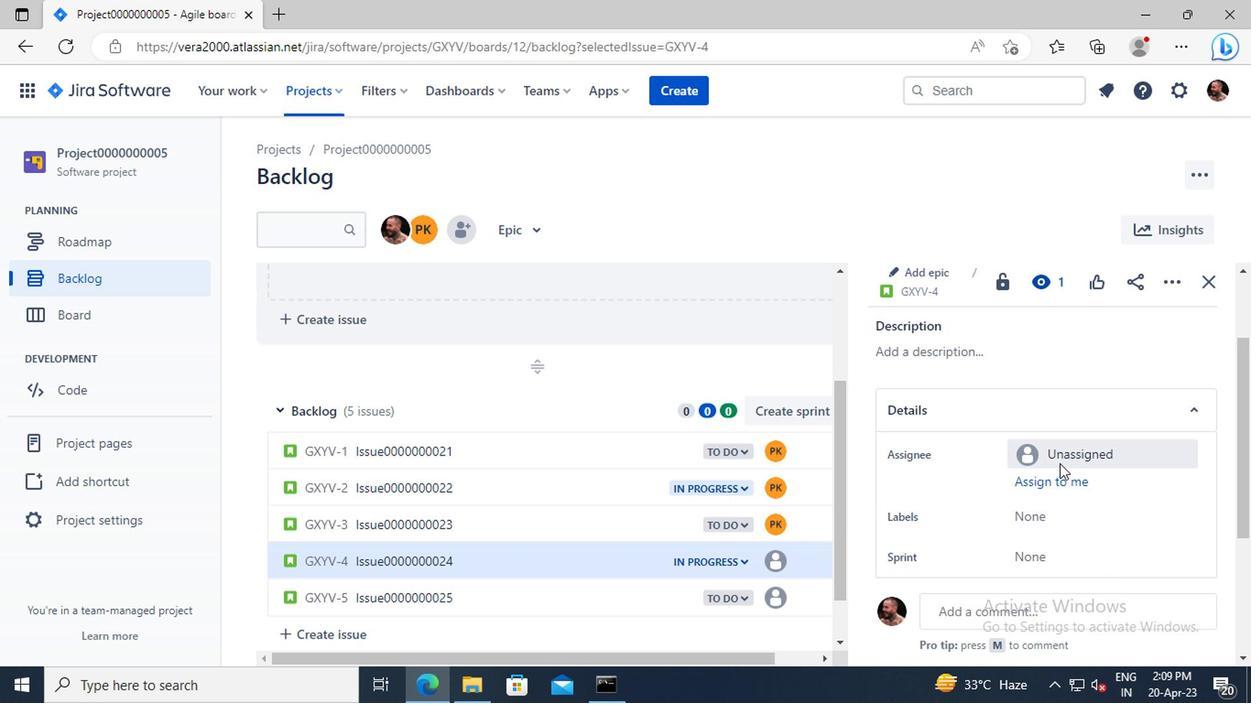 
Action: Key pressed nikhil
Screenshot: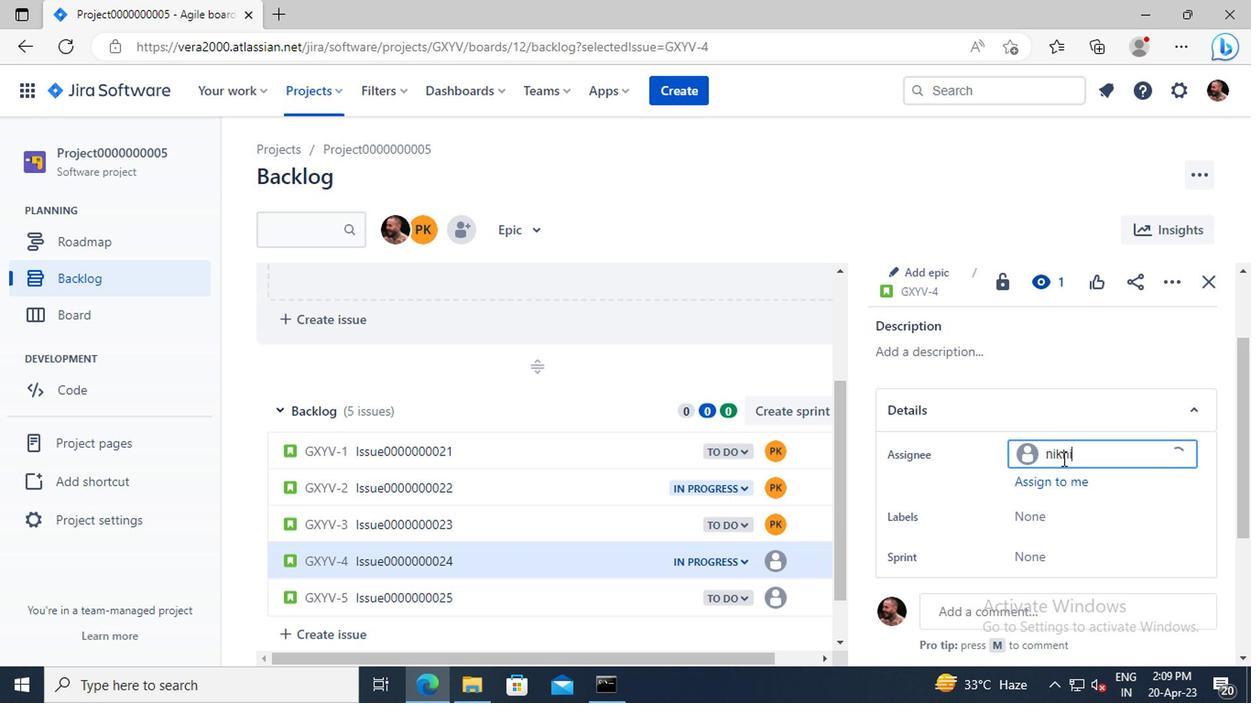 
Action: Mouse moved to (1081, 498)
Screenshot: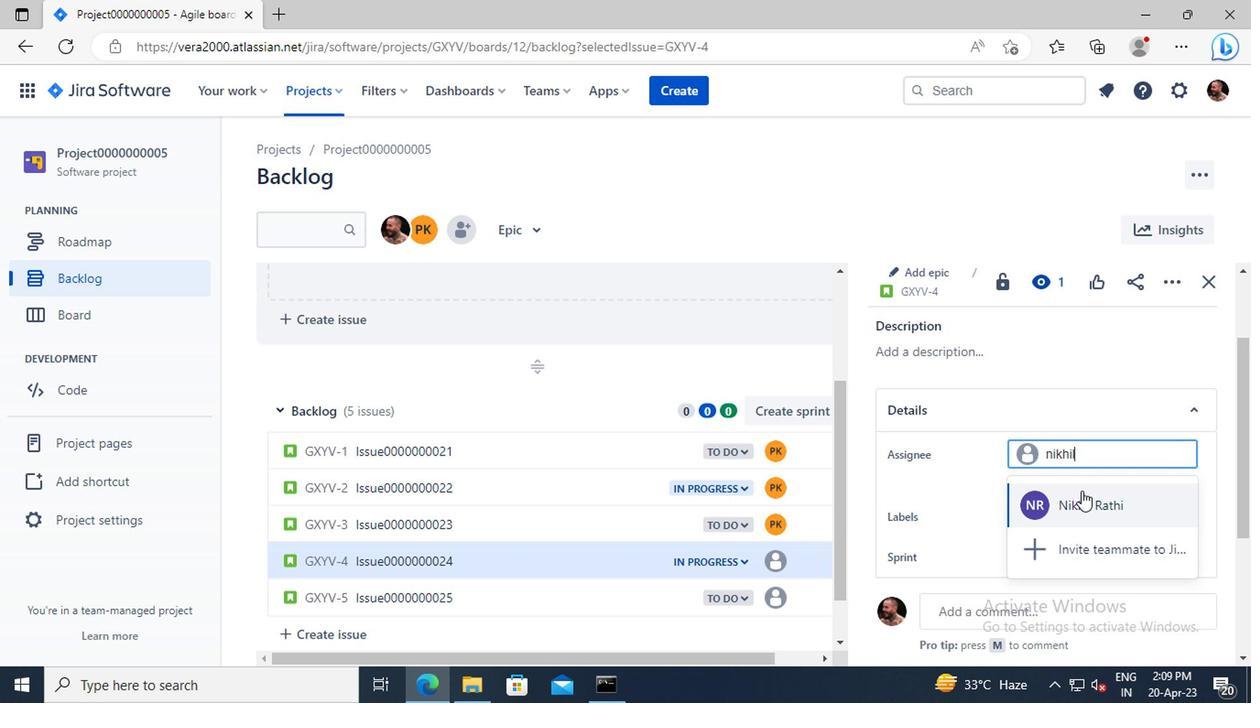 
Action: Mouse pressed left at (1081, 498)
Screenshot: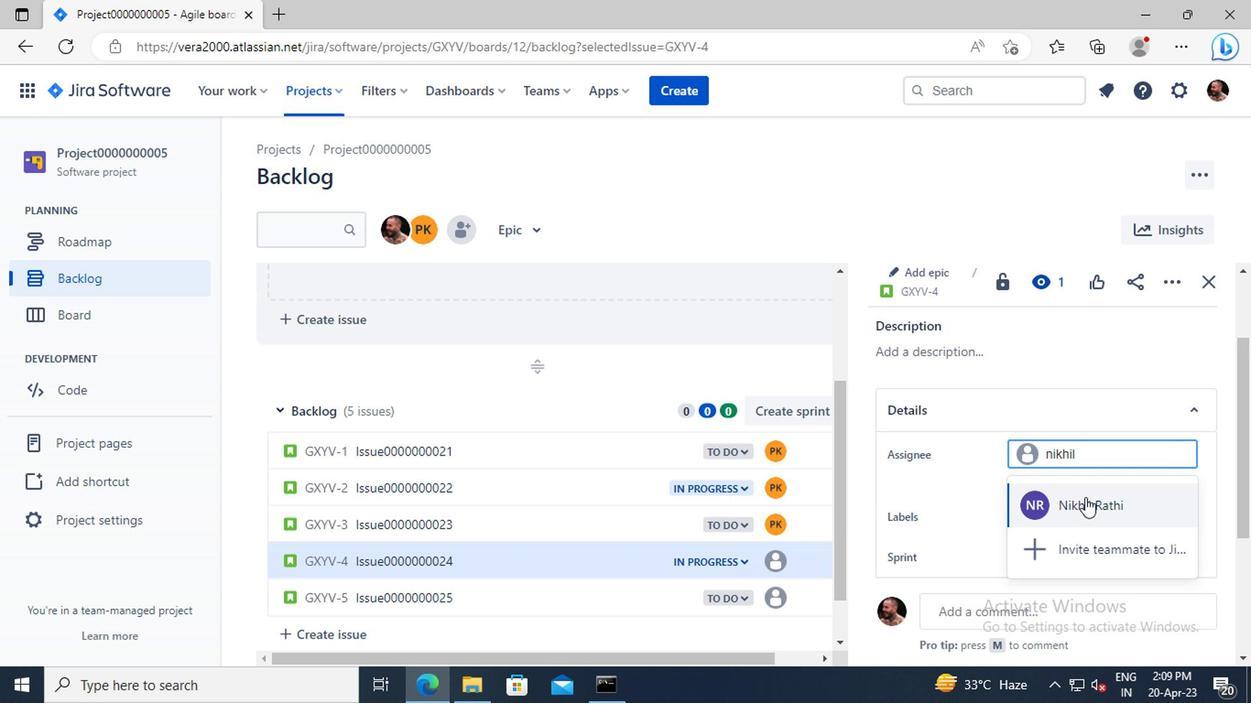 
Action: Mouse moved to (420, 600)
Screenshot: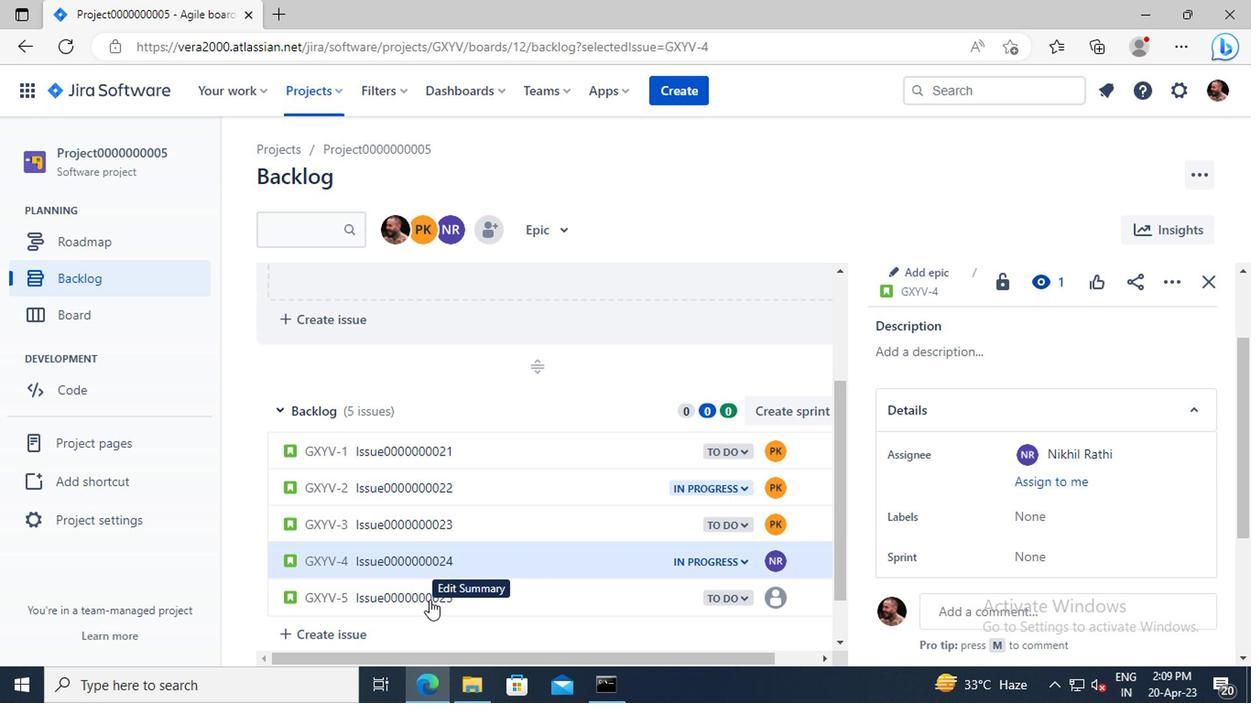 
Action: Mouse pressed left at (420, 600)
Screenshot: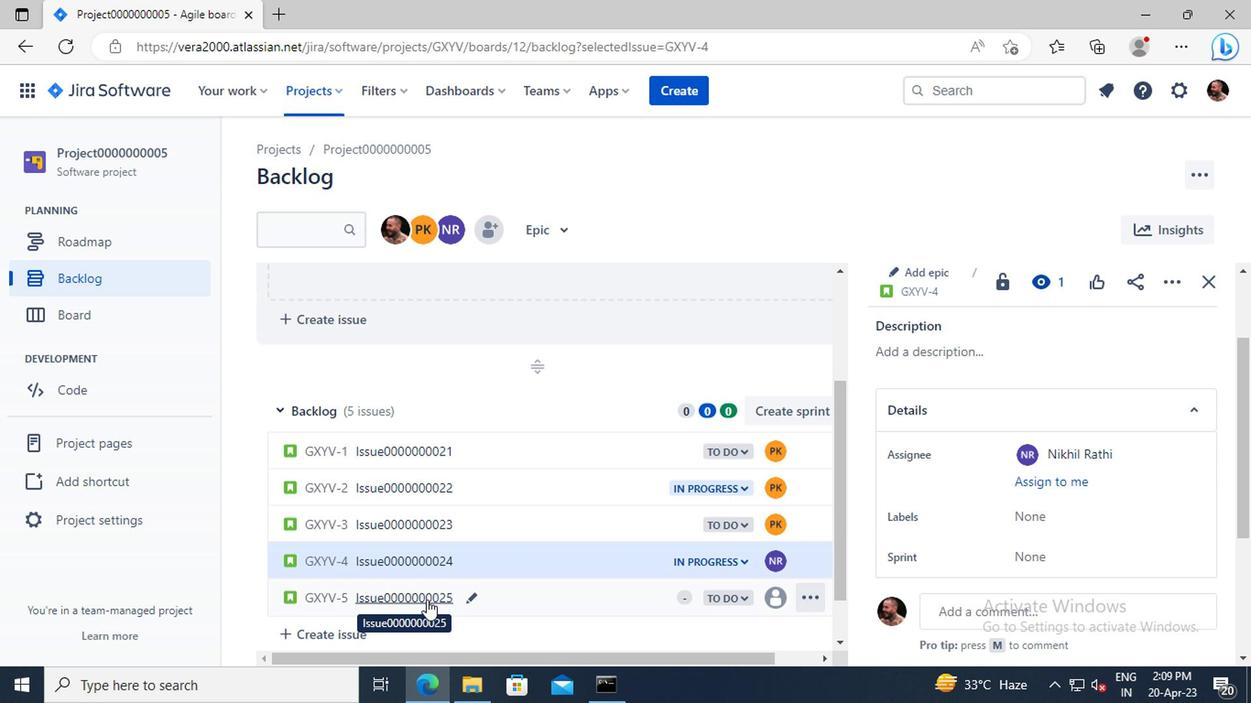 
Action: Mouse moved to (1030, 466)
Screenshot: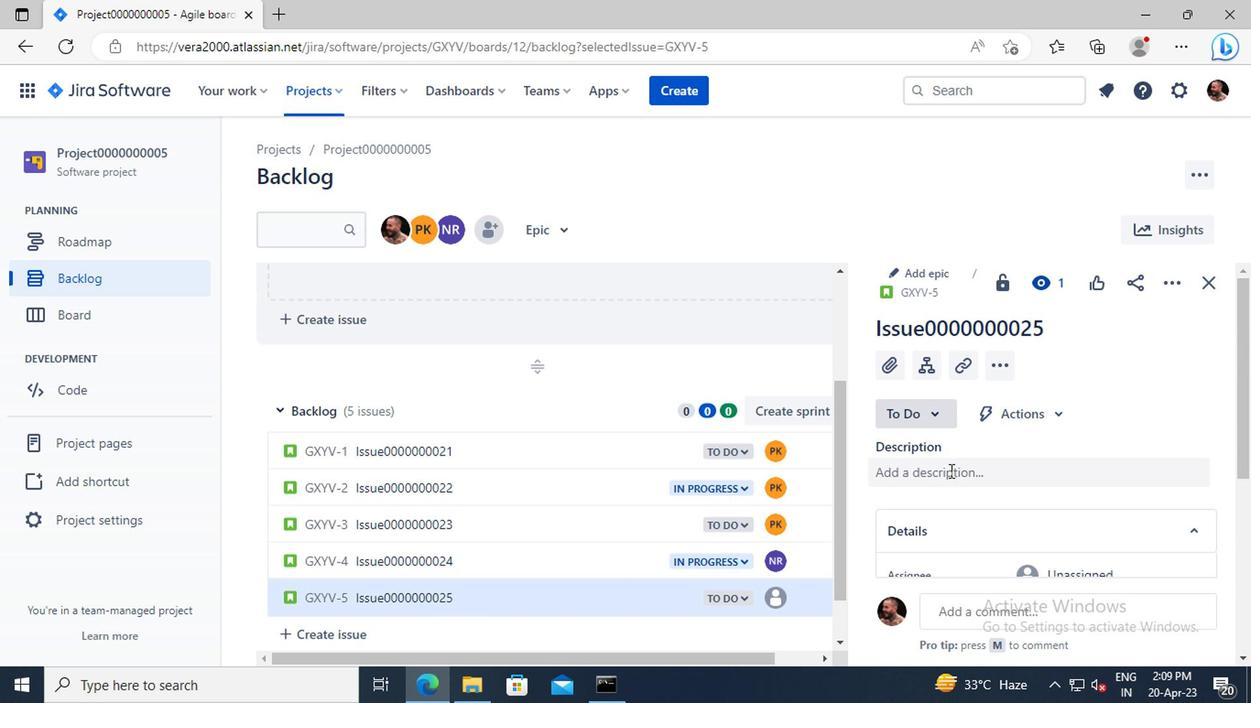 
Action: Mouse scrolled (1030, 465) with delta (0, 0)
Screenshot: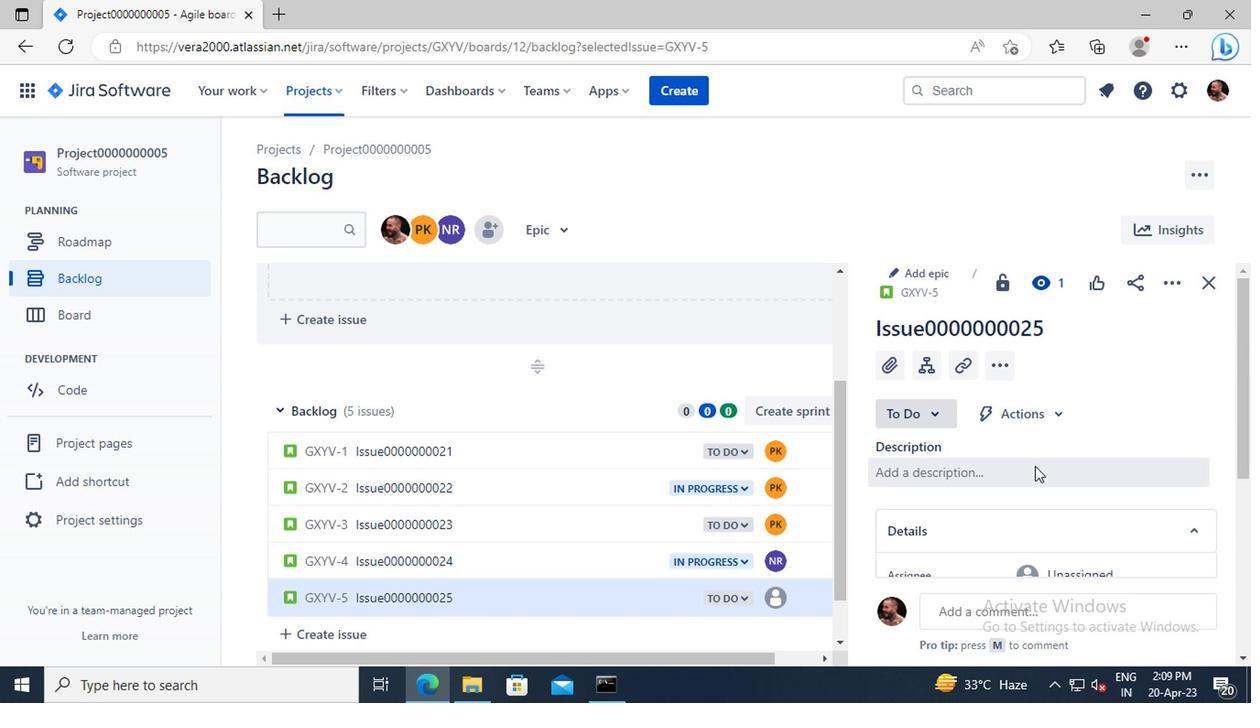 
Action: Mouse scrolled (1030, 465) with delta (0, 0)
Screenshot: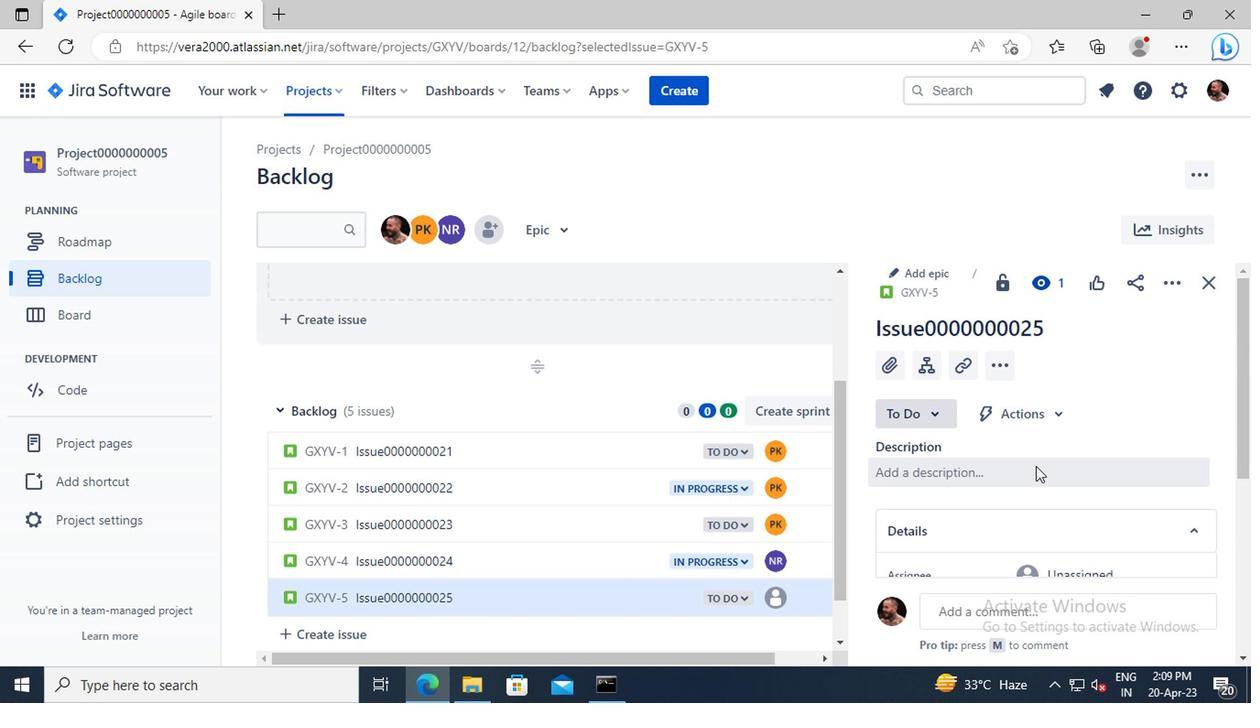 
Action: Mouse moved to (1051, 456)
Screenshot: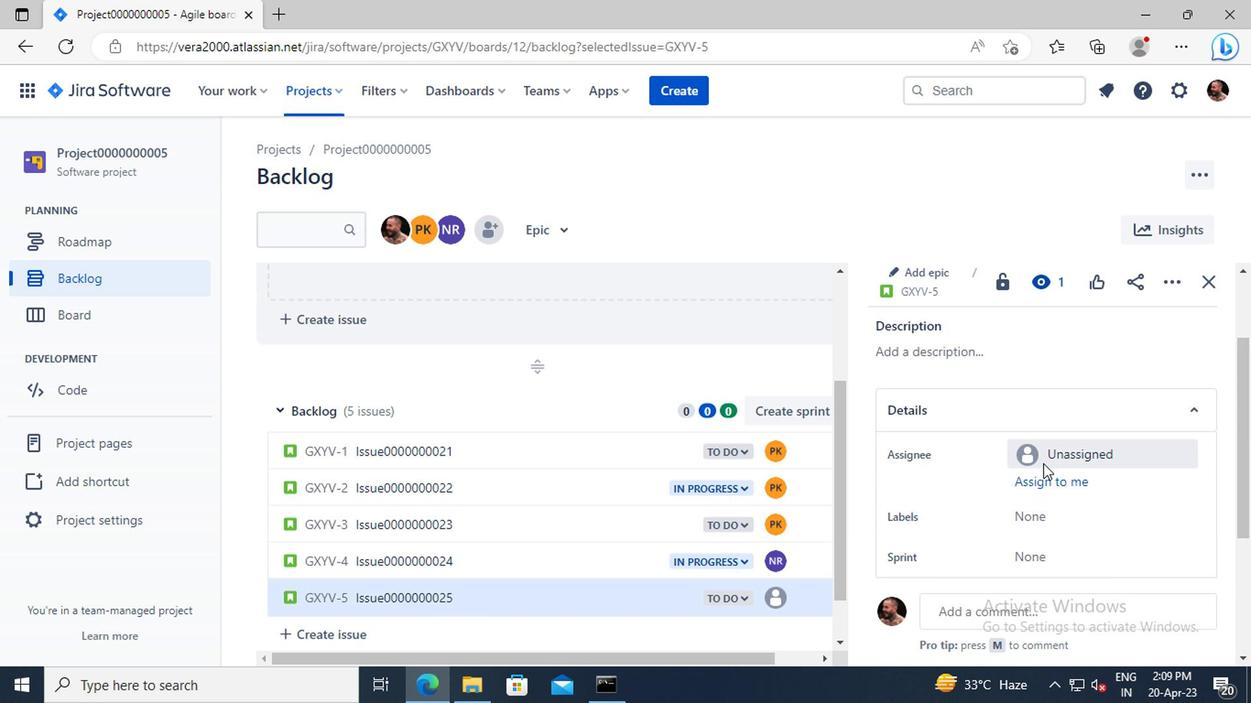 
Action: Mouse pressed left at (1051, 456)
Screenshot: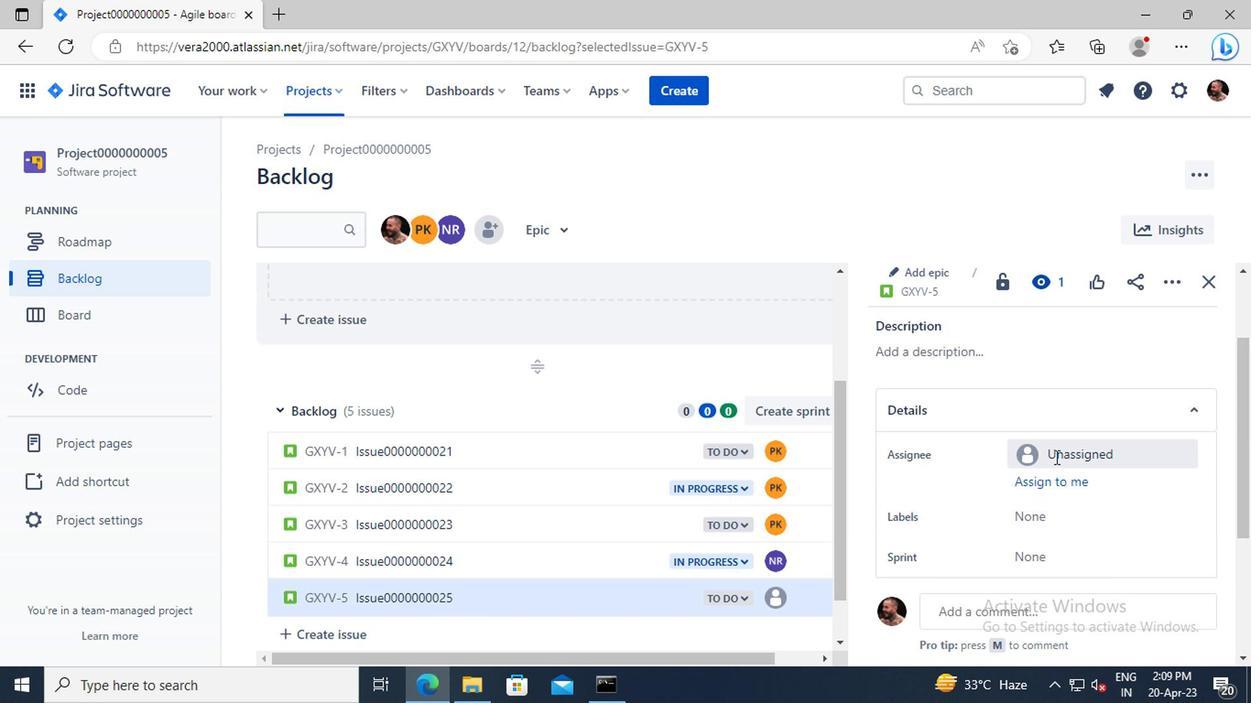 
Action: Key pressed nikhil
Screenshot: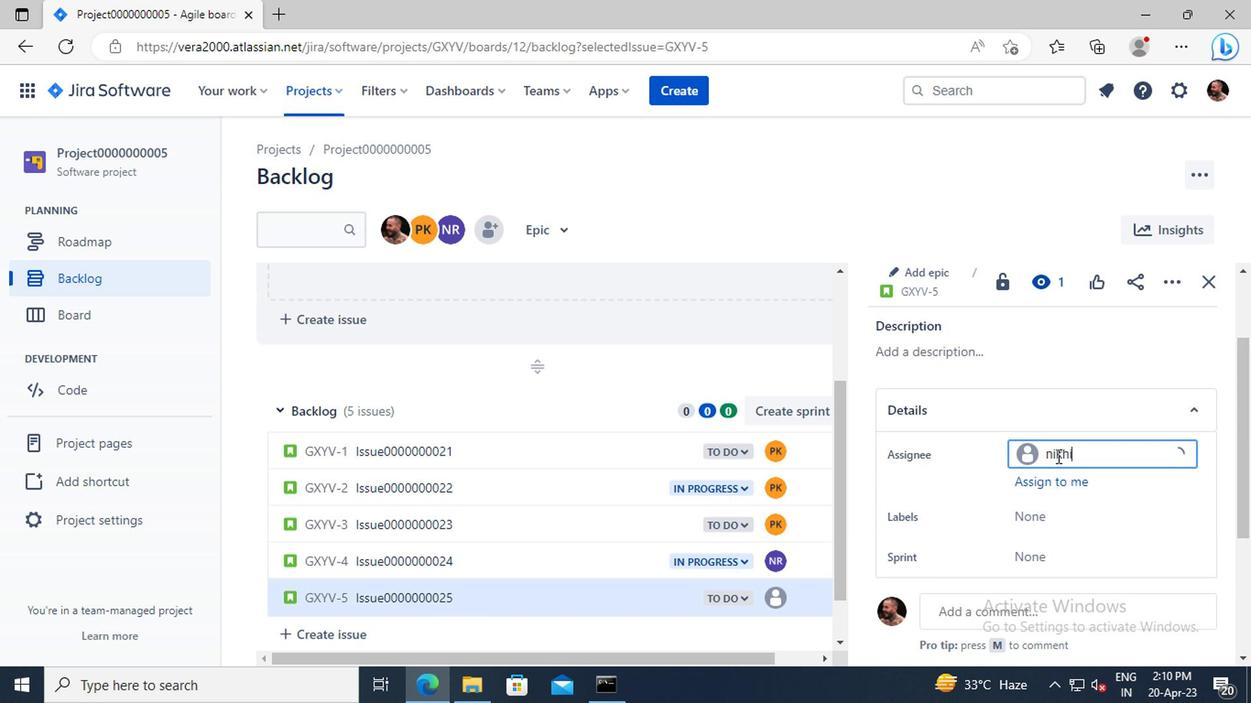 
Action: Mouse moved to (1073, 497)
Screenshot: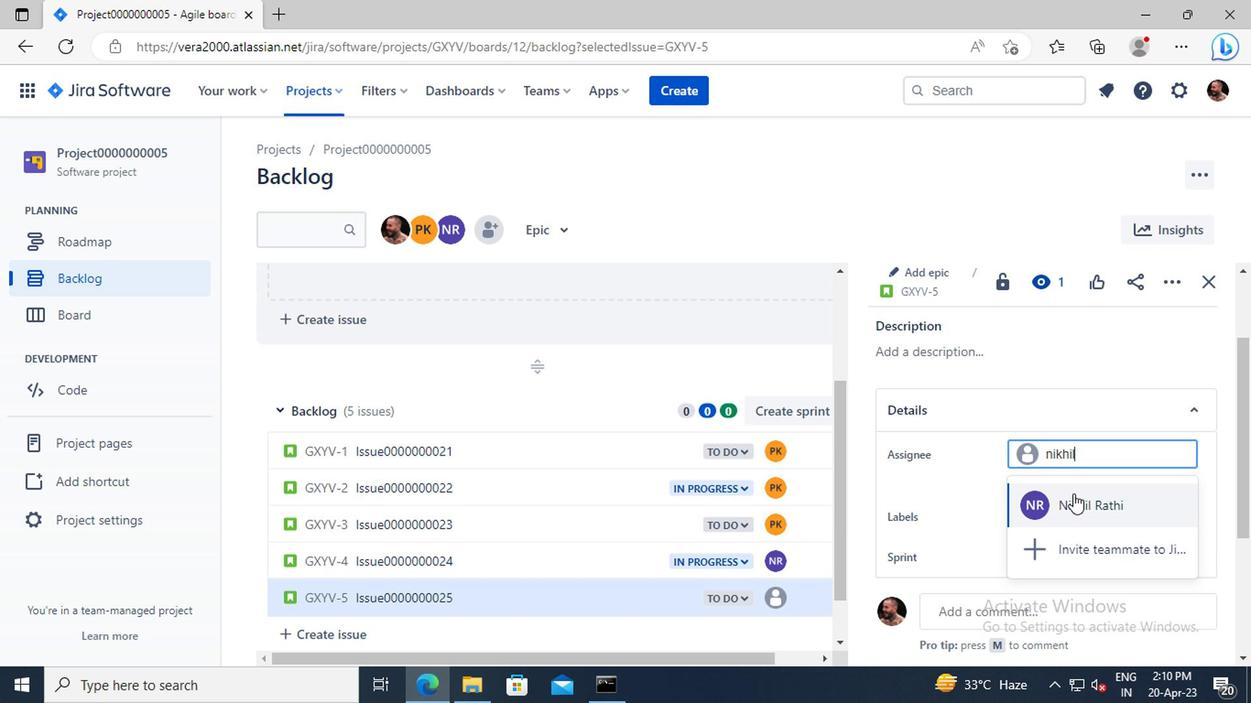 
Action: Mouse pressed left at (1073, 497)
Screenshot: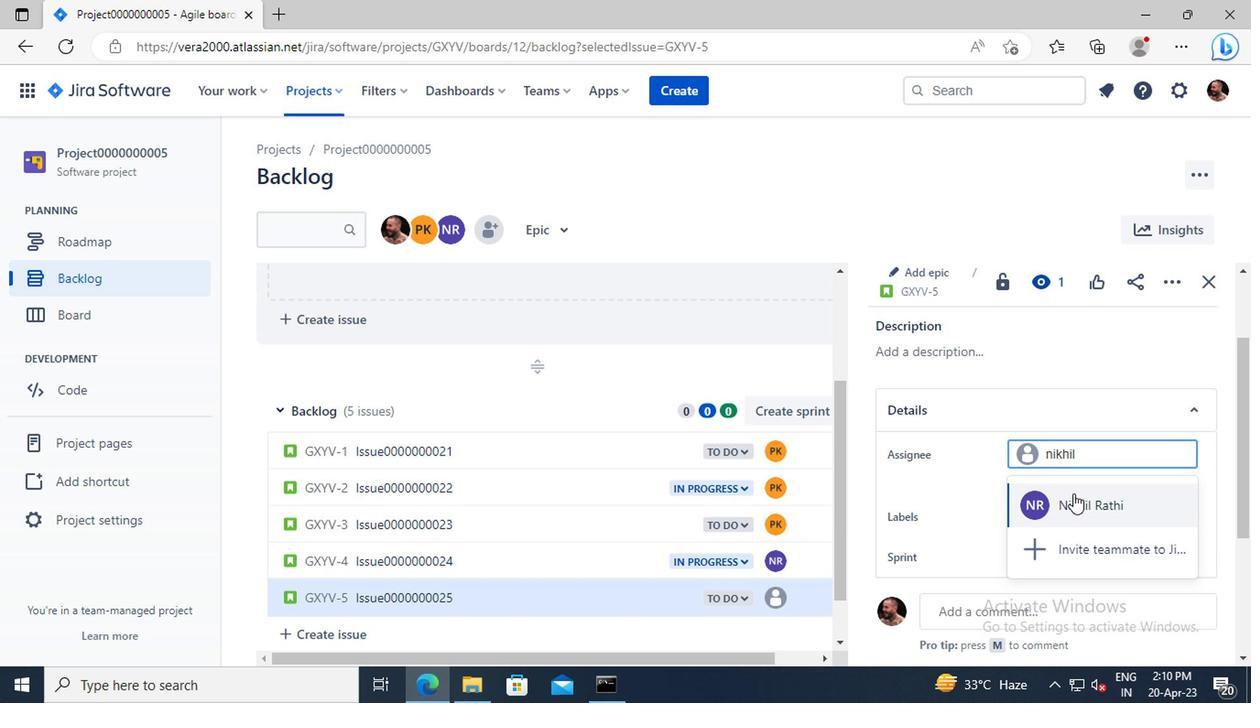 
